 Task: Create ChildIssue0000000840 as Child Issue of Issue Issue0000000420 in Backlog  in Scrum Project Project0000000084 in Jira. Assign mailaustralia7@gmail.com as Assignee of Child Issue ChildIssue0000000821 of Issue Issue0000000411 in Backlog  in Scrum Project Project0000000083 in Jira. Assign mailaustralia7@gmail.com as Assignee of Child Issue ChildIssue0000000822 of Issue Issue0000000411 in Backlog  in Scrum Project Project0000000083 in Jira. Assign mailaustralia7@gmail.com as Assignee of Child Issue ChildIssue0000000823 of Issue Issue0000000412 in Backlog  in Scrum Project Project0000000083 in Jira. Assign mailaustralia7@gmail.com as Assignee of Child Issue ChildIssue0000000824 of Issue Issue0000000412 in Backlog  in Scrum Project Project0000000083 in Jira
Action: Mouse moved to (855, 453)
Screenshot: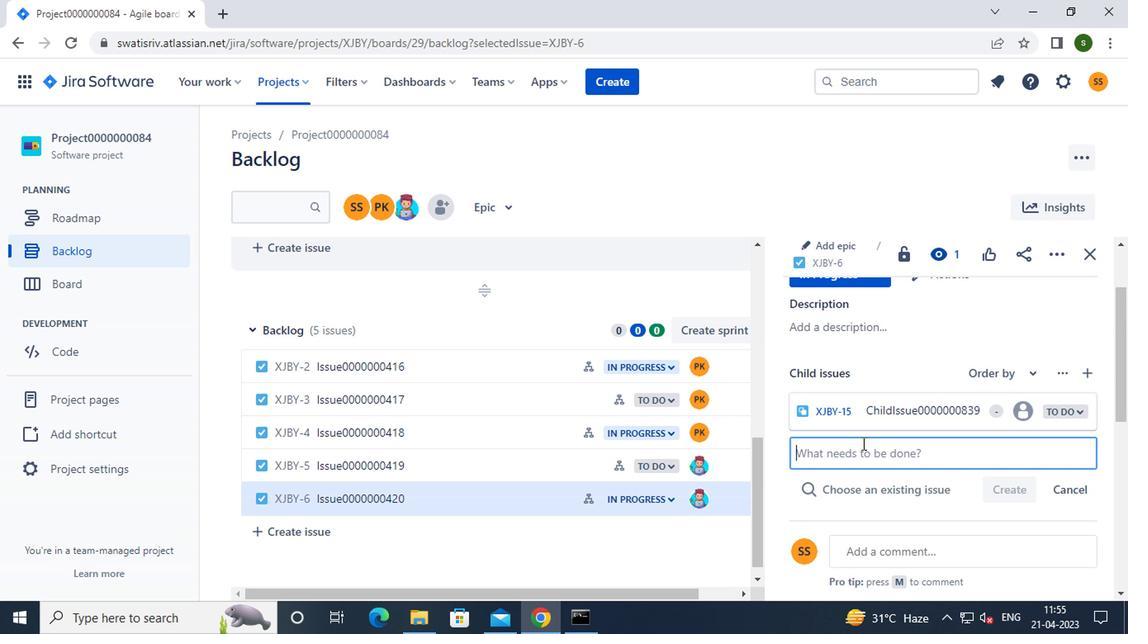 
Action: Mouse pressed left at (855, 453)
Screenshot: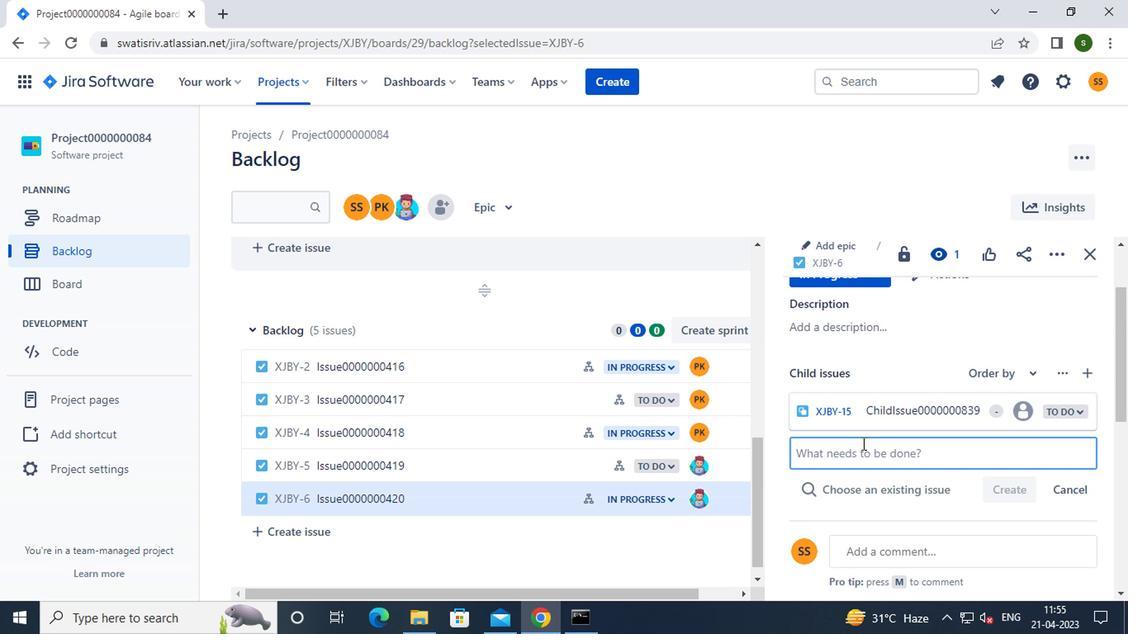 
Action: Mouse moved to (857, 453)
Screenshot: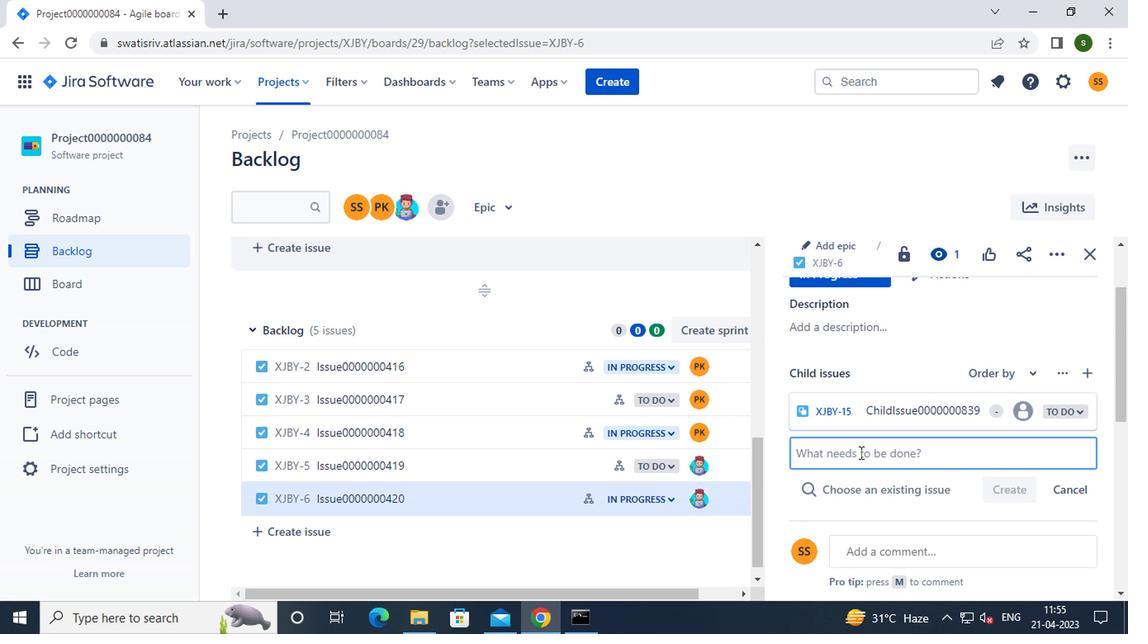 
Action: Key pressed c<Key.caps_lock>hild<Key.caps_lock>i<Key.caps_lock>ssue0000000840
Screenshot: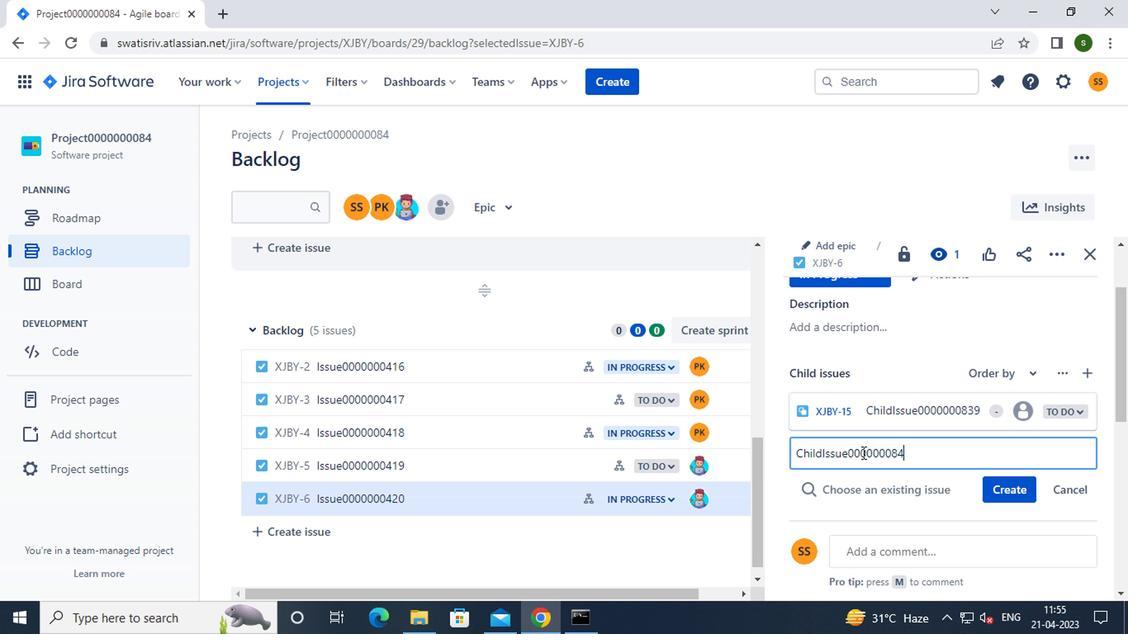 
Action: Mouse moved to (1012, 493)
Screenshot: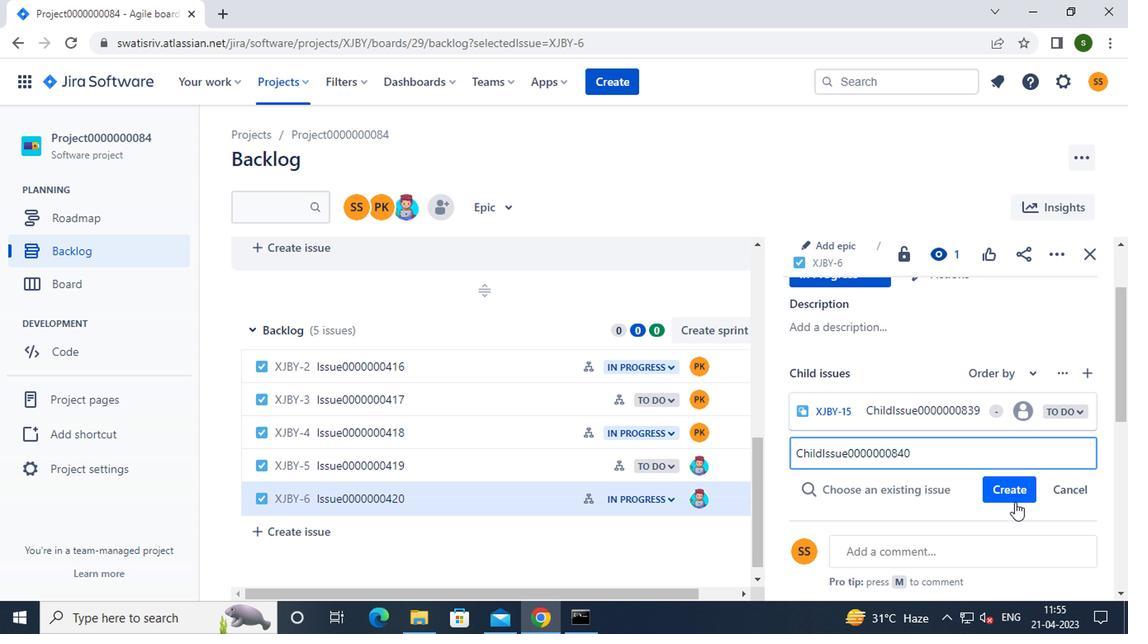 
Action: Mouse pressed left at (1012, 493)
Screenshot: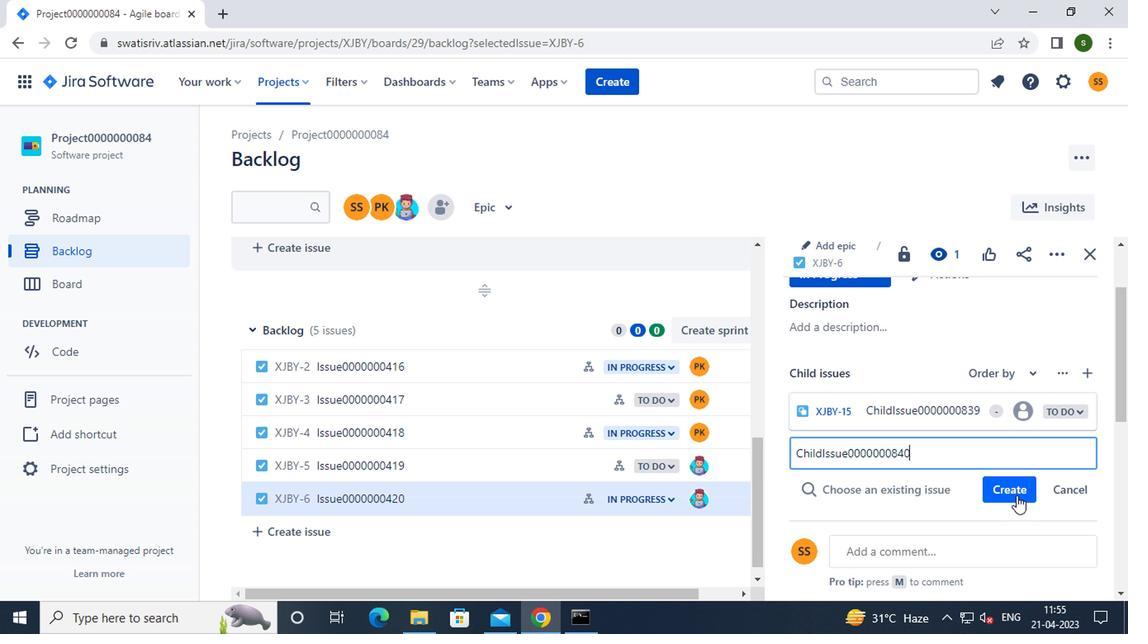 
Action: Mouse moved to (286, 84)
Screenshot: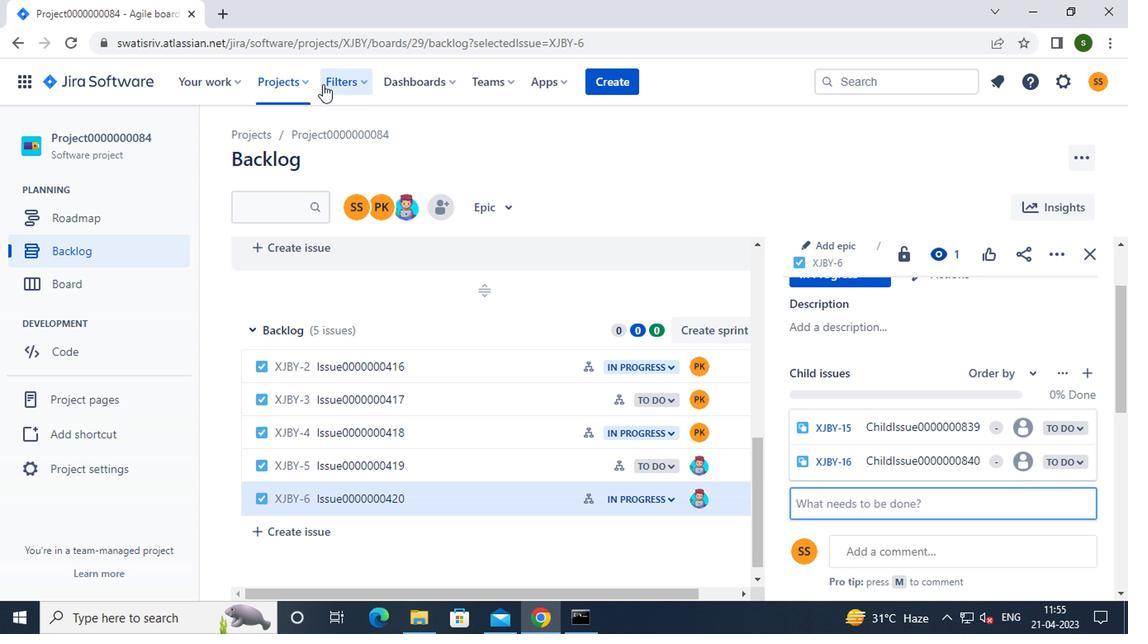 
Action: Mouse pressed left at (286, 84)
Screenshot: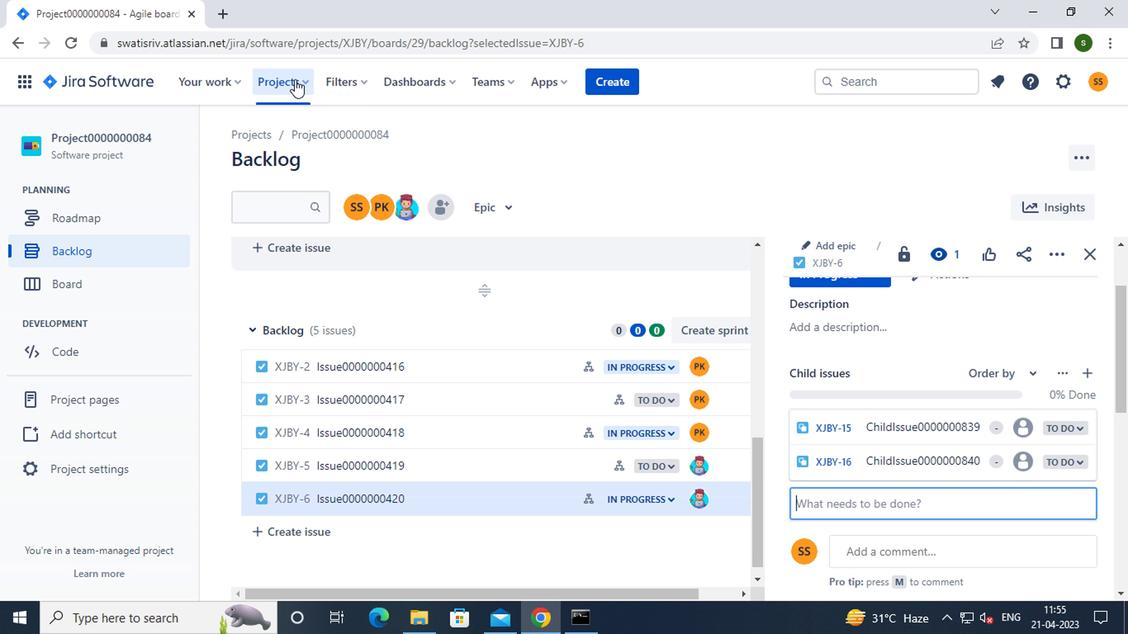 
Action: Mouse moved to (353, 205)
Screenshot: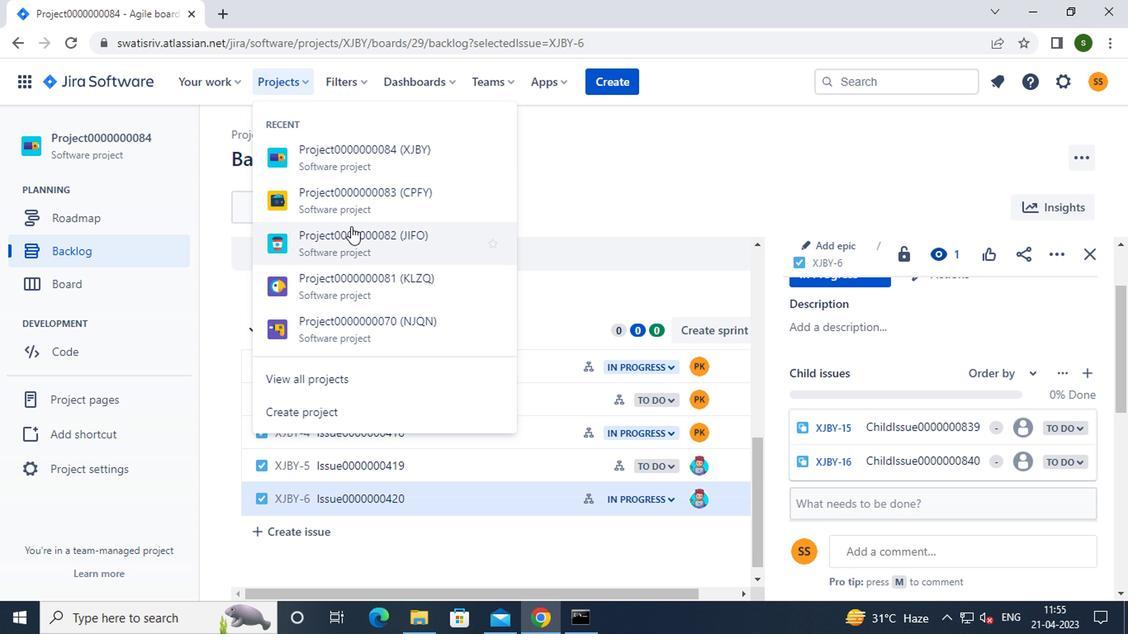 
Action: Mouse pressed left at (353, 205)
Screenshot: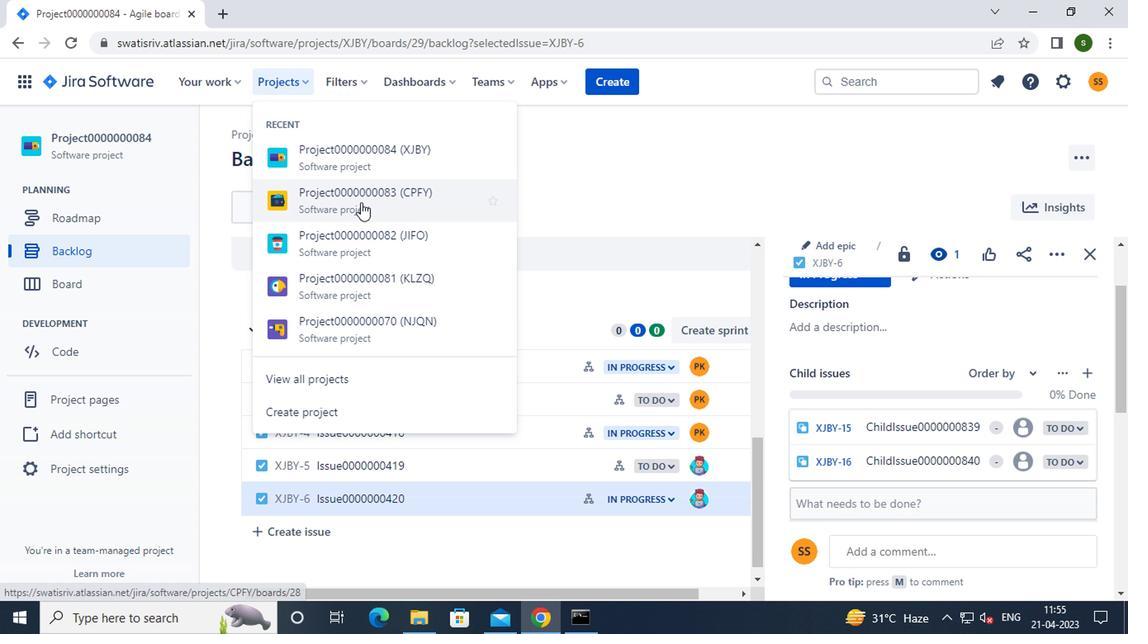 
Action: Mouse moved to (108, 265)
Screenshot: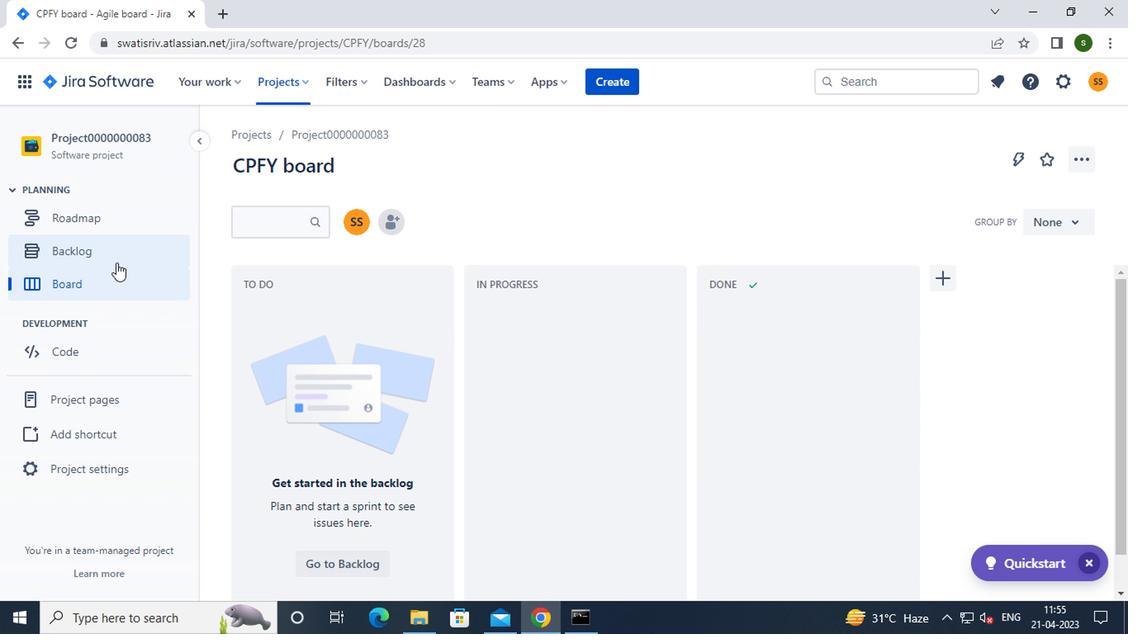 
Action: Mouse pressed left at (108, 265)
Screenshot: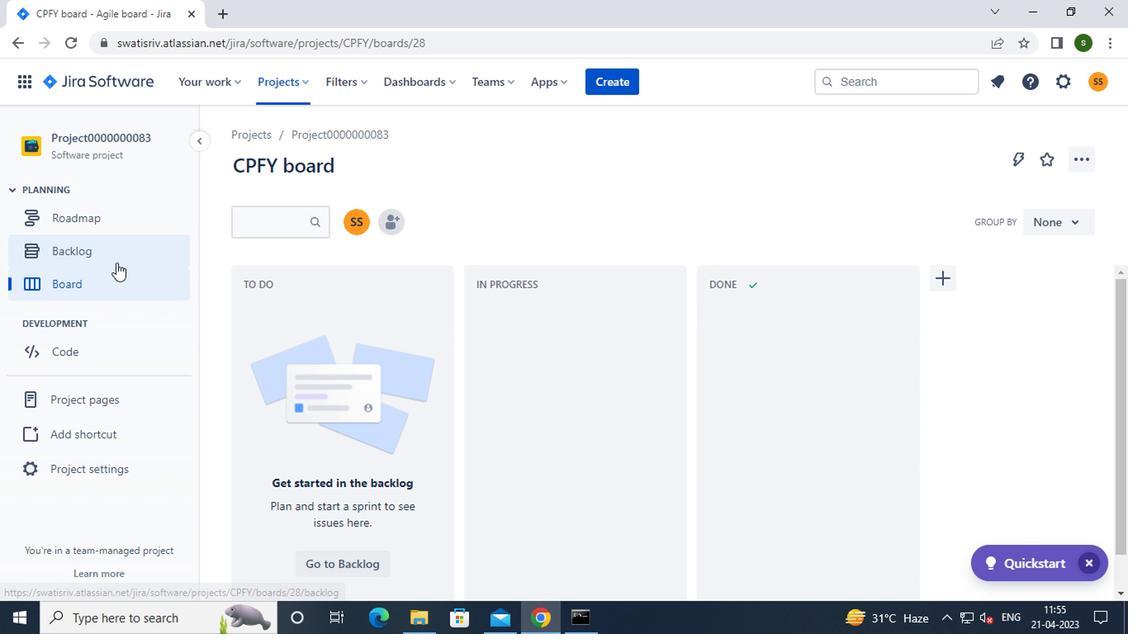 
Action: Mouse moved to (469, 343)
Screenshot: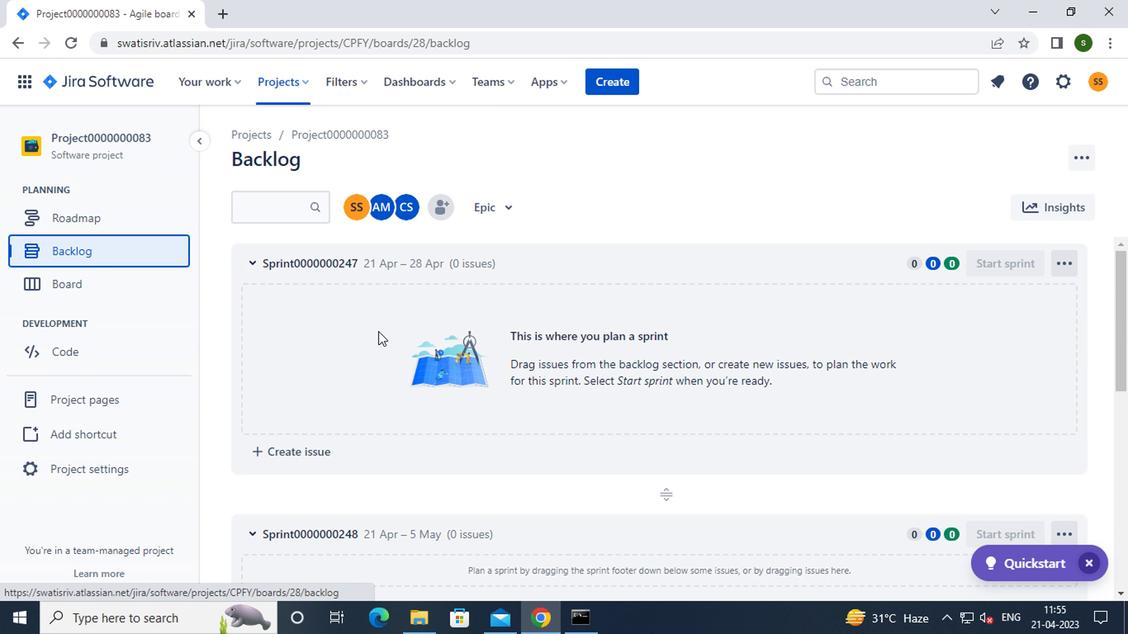 
Action: Mouse scrolled (469, 342) with delta (0, 0)
Screenshot: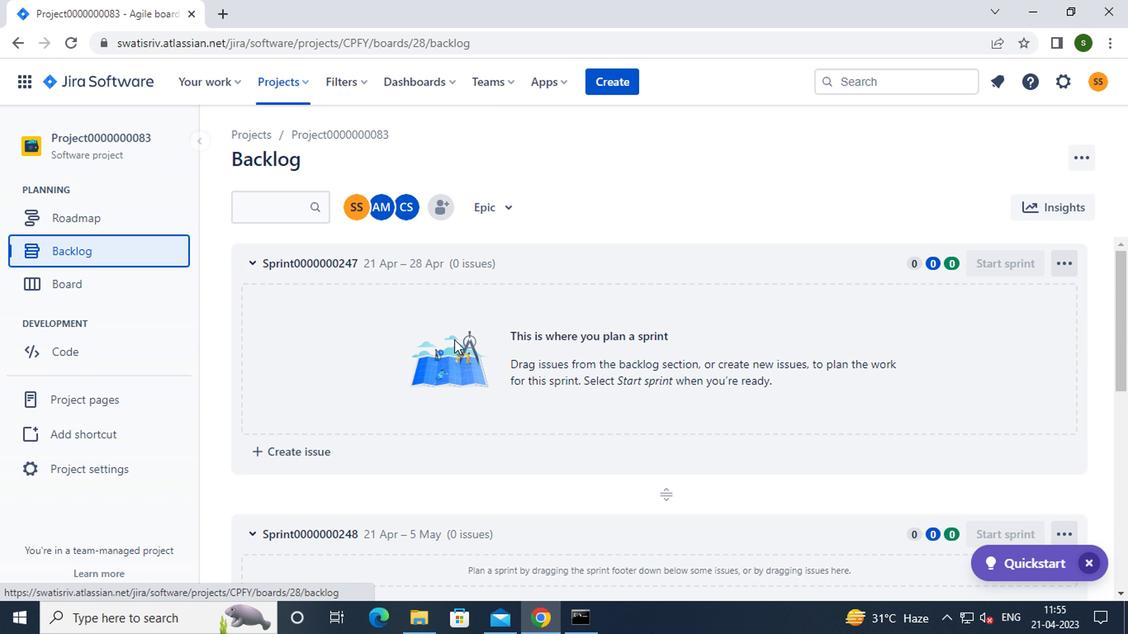 
Action: Mouse moved to (470, 344)
Screenshot: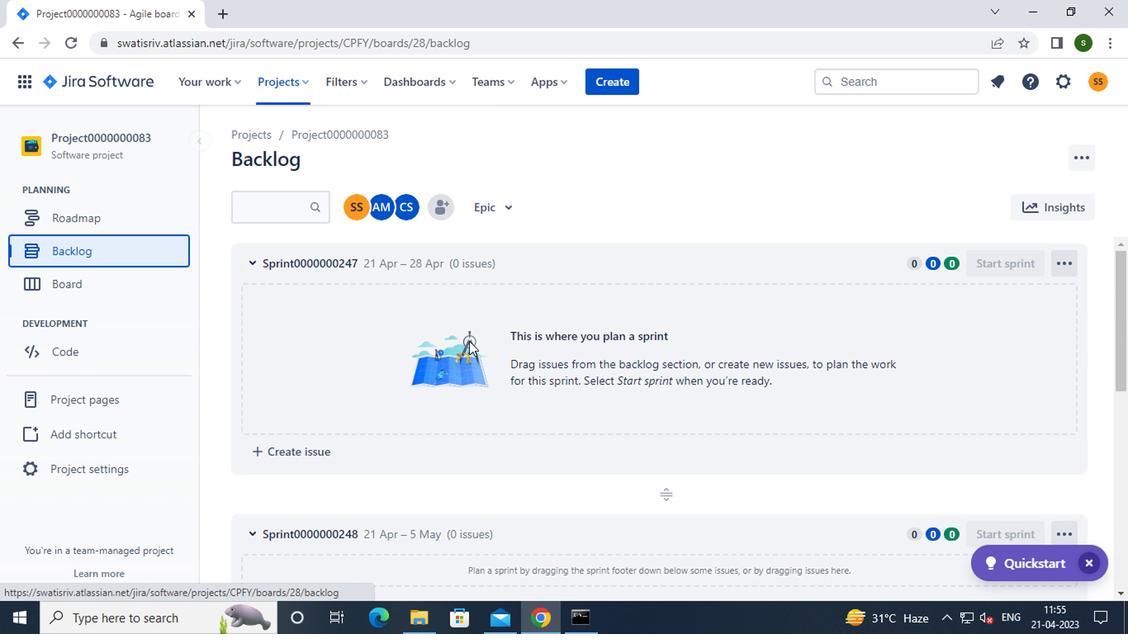 
Action: Mouse scrolled (470, 343) with delta (0, -1)
Screenshot: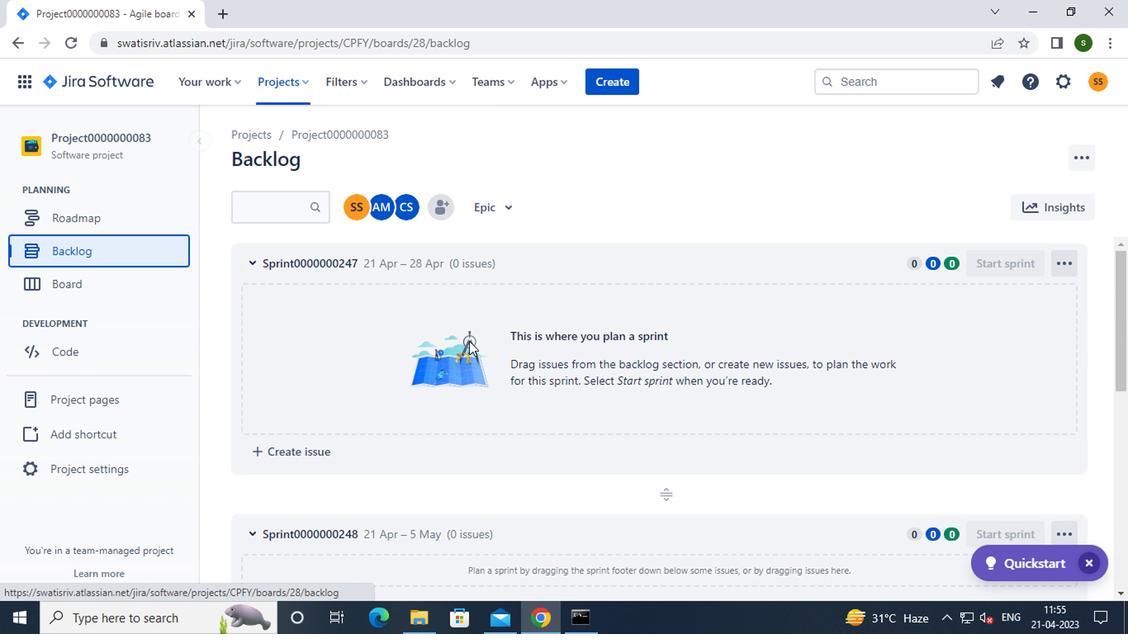 
Action: Mouse scrolled (470, 343) with delta (0, -1)
Screenshot: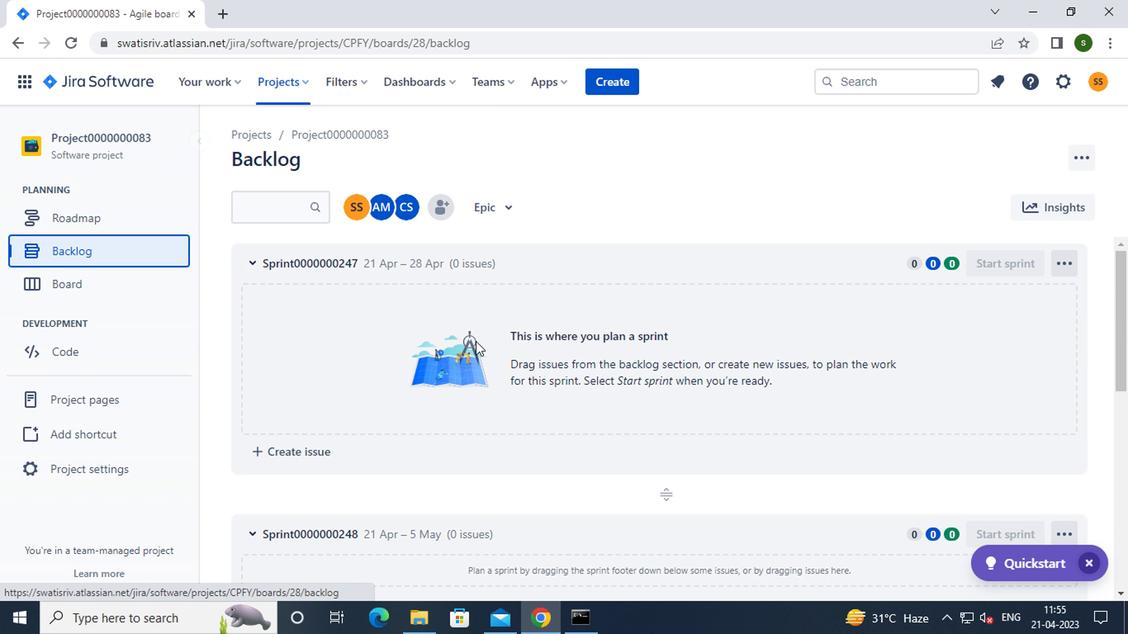 
Action: Mouse scrolled (470, 343) with delta (0, -1)
Screenshot: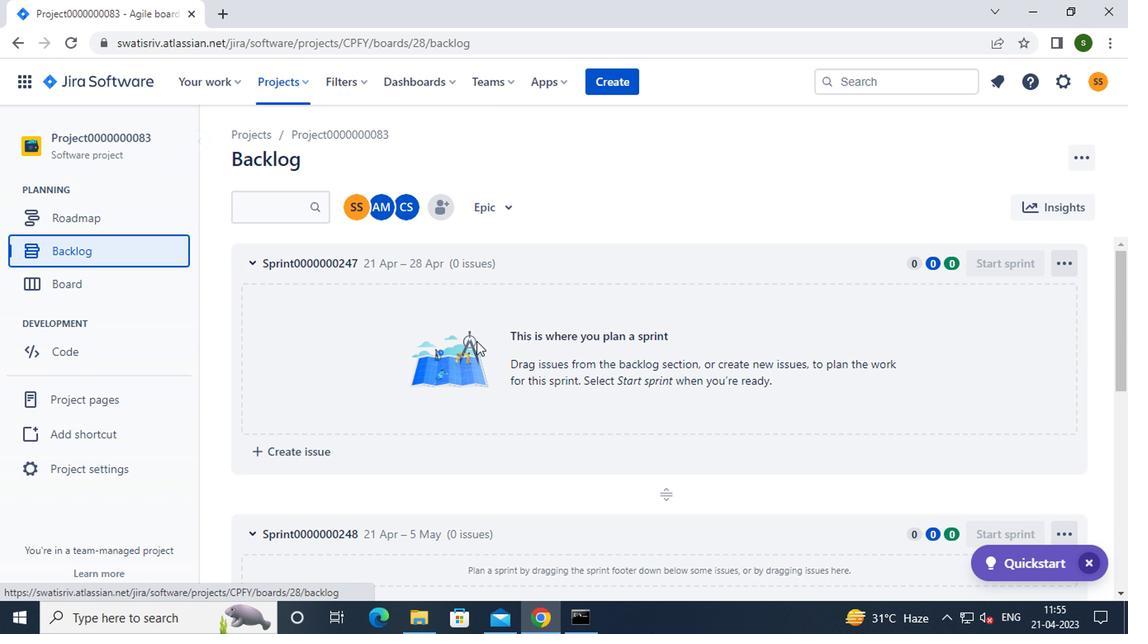 
Action: Mouse scrolled (470, 343) with delta (0, -1)
Screenshot: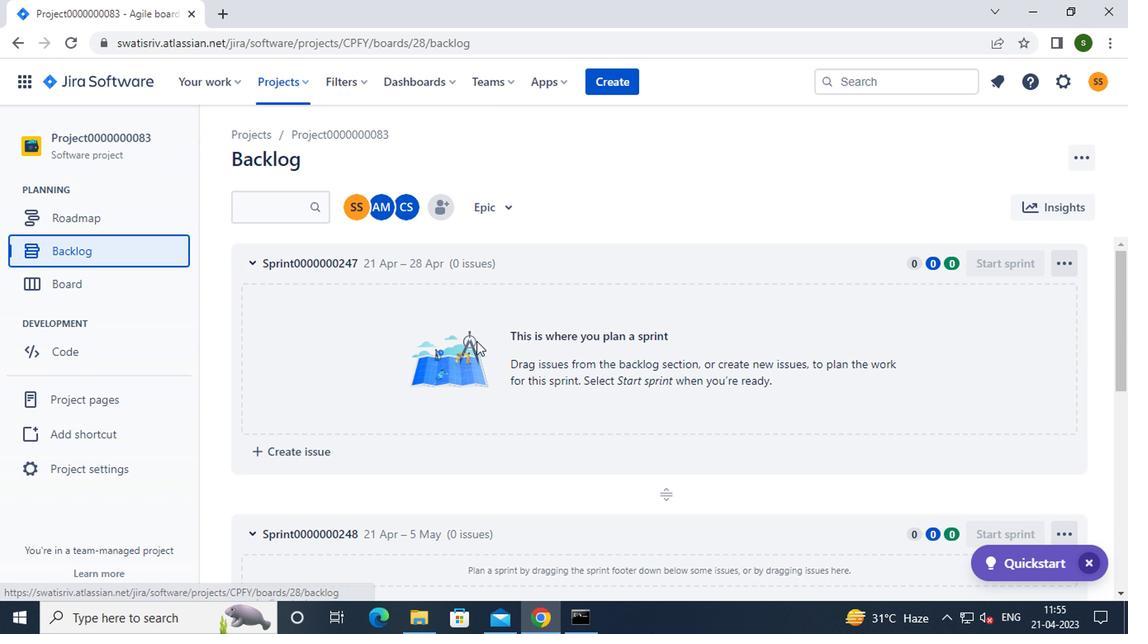 
Action: Mouse scrolled (470, 343) with delta (0, -1)
Screenshot: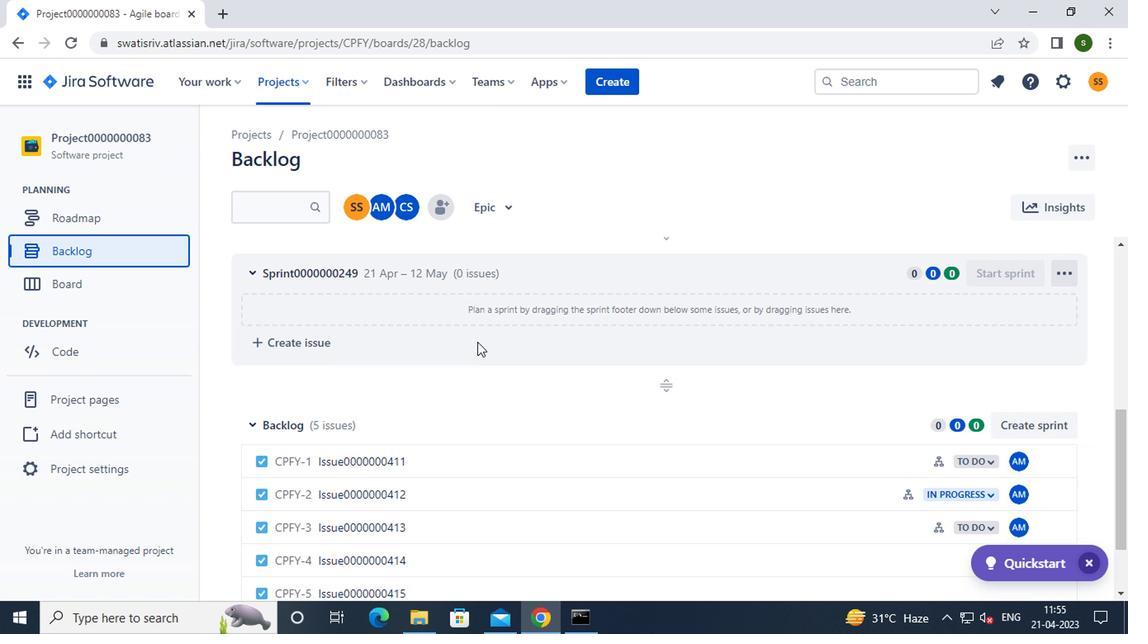 
Action: Mouse moved to (486, 368)
Screenshot: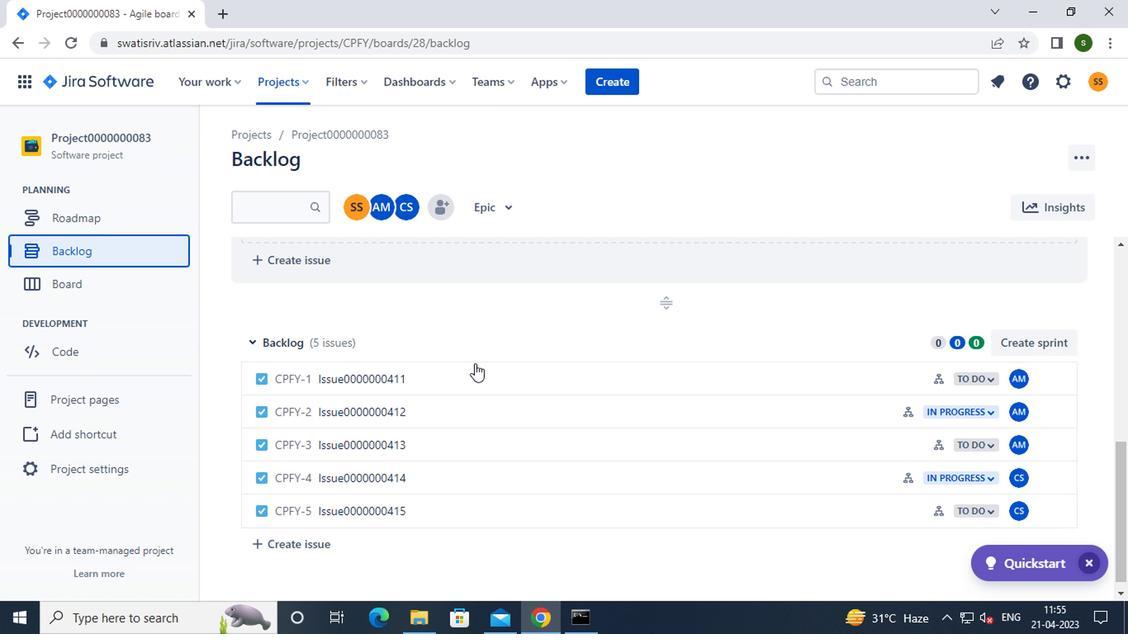 
Action: Mouse pressed left at (486, 368)
Screenshot: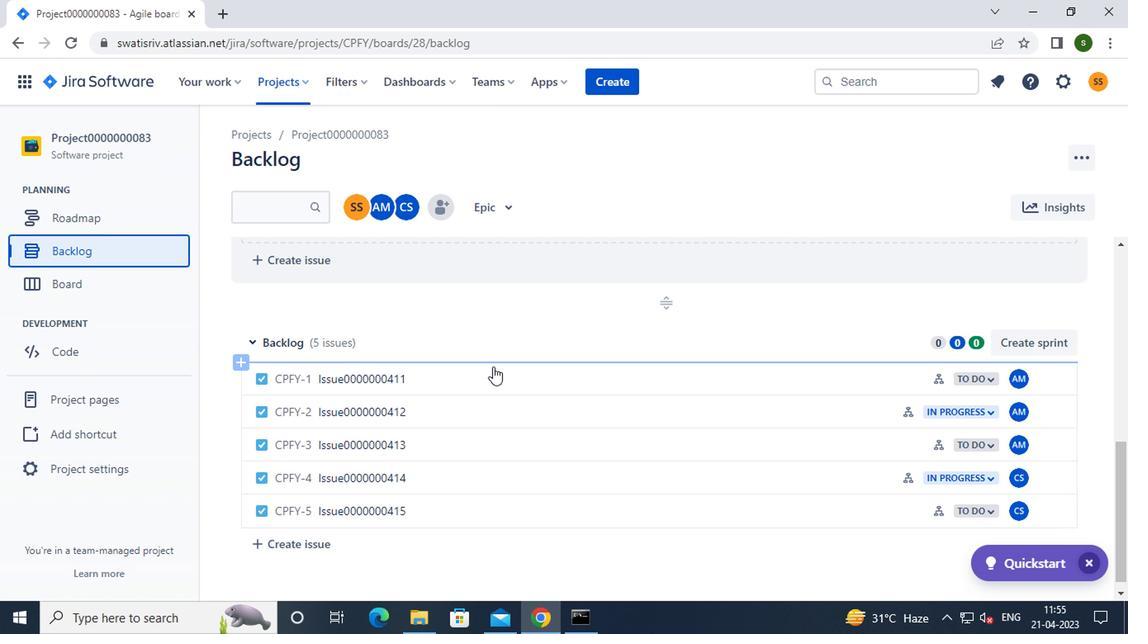 
Action: Mouse moved to (488, 380)
Screenshot: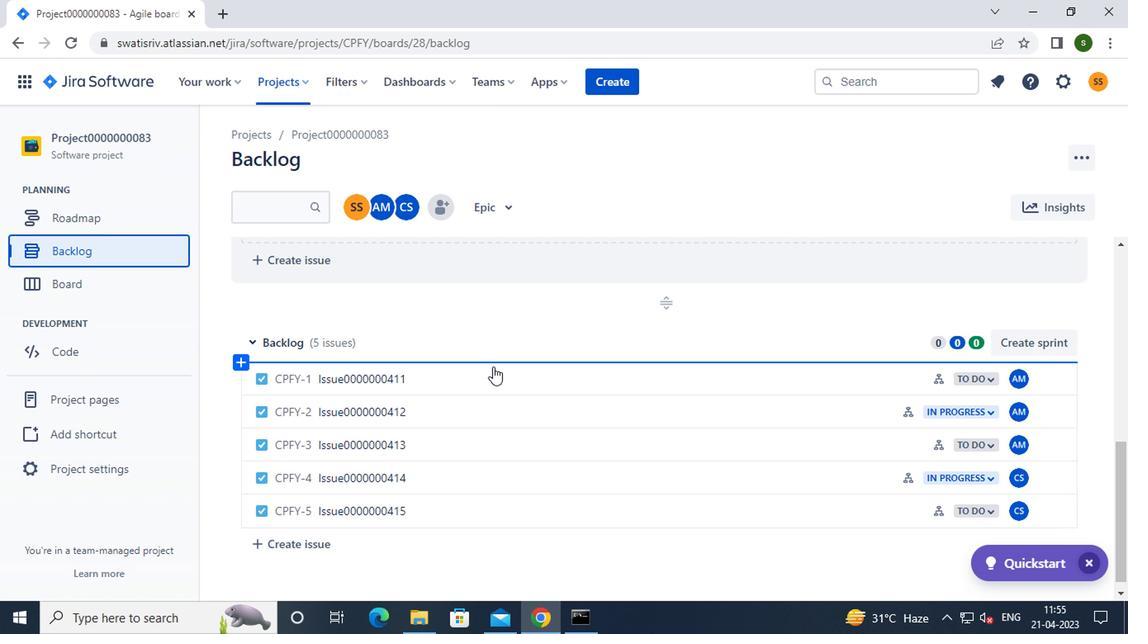 
Action: Mouse pressed left at (488, 380)
Screenshot: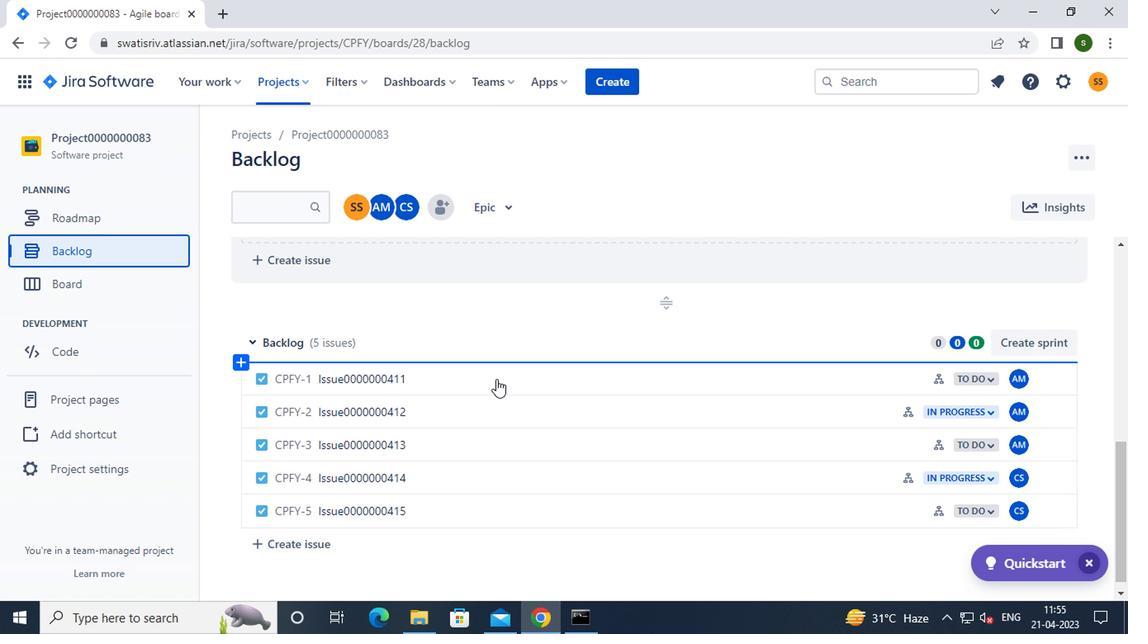 
Action: Mouse moved to (950, 369)
Screenshot: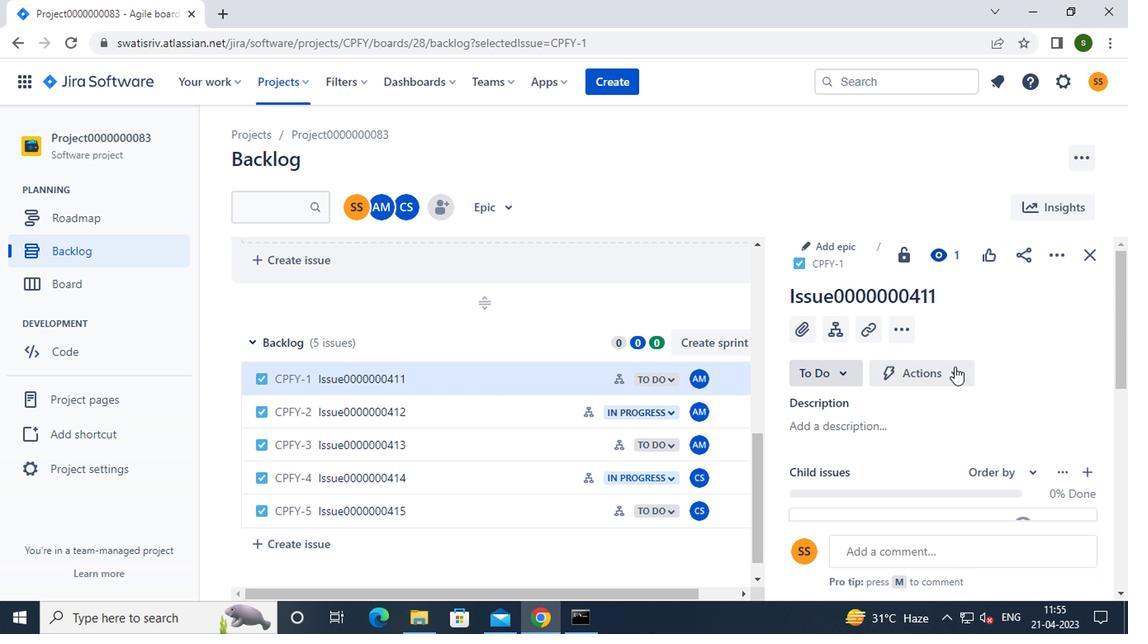 
Action: Mouse scrolled (950, 368) with delta (0, -1)
Screenshot: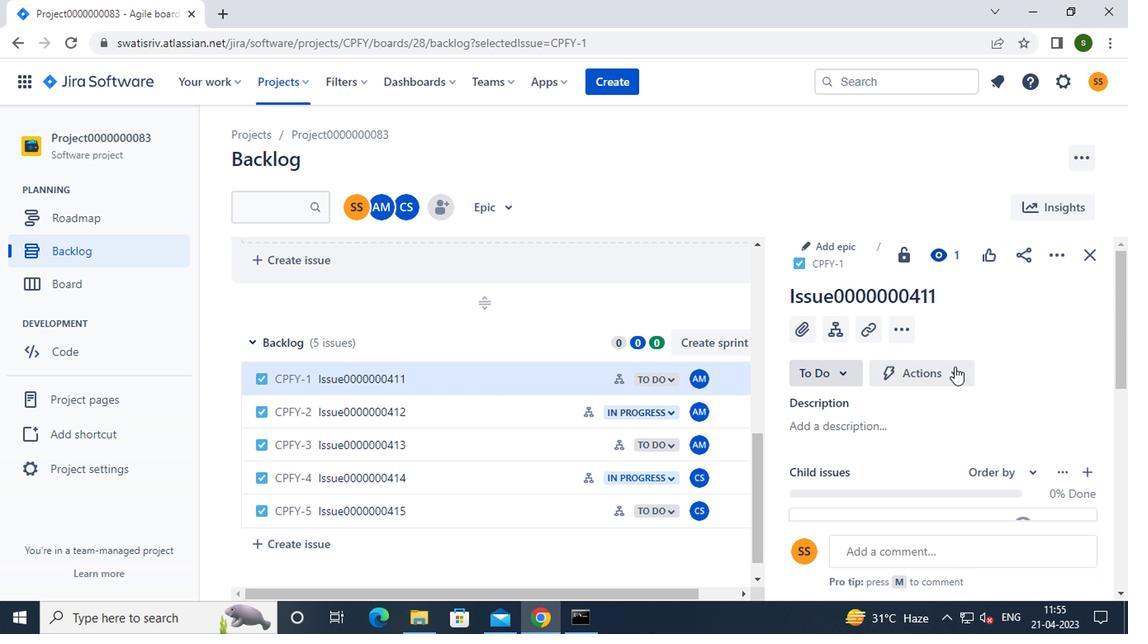
Action: Mouse moved to (950, 371)
Screenshot: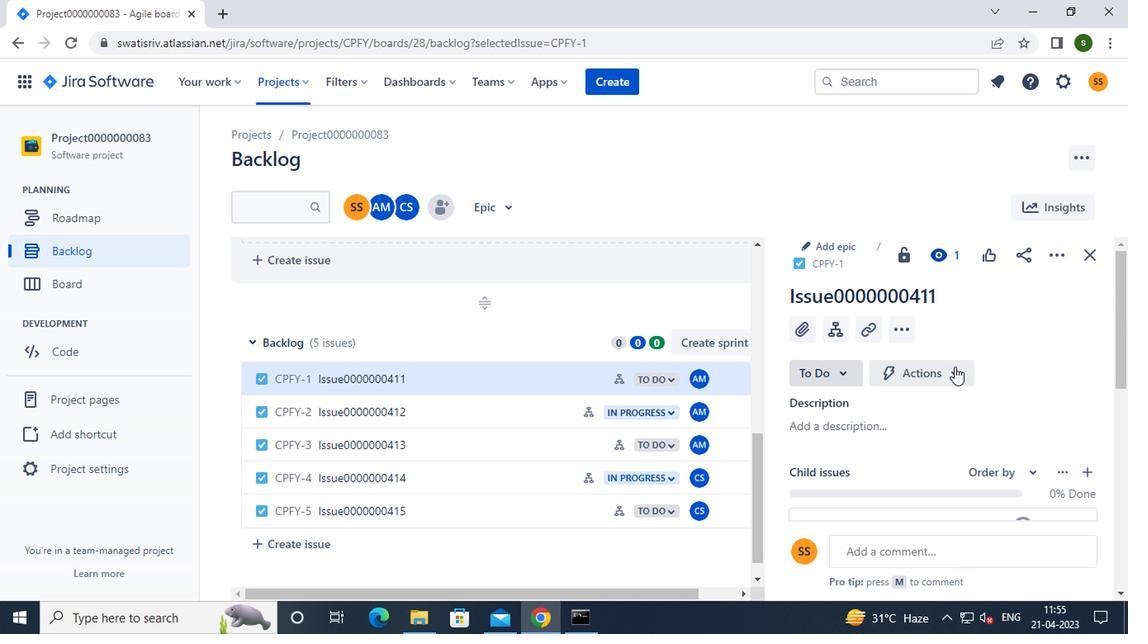 
Action: Mouse scrolled (950, 370) with delta (0, -1)
Screenshot: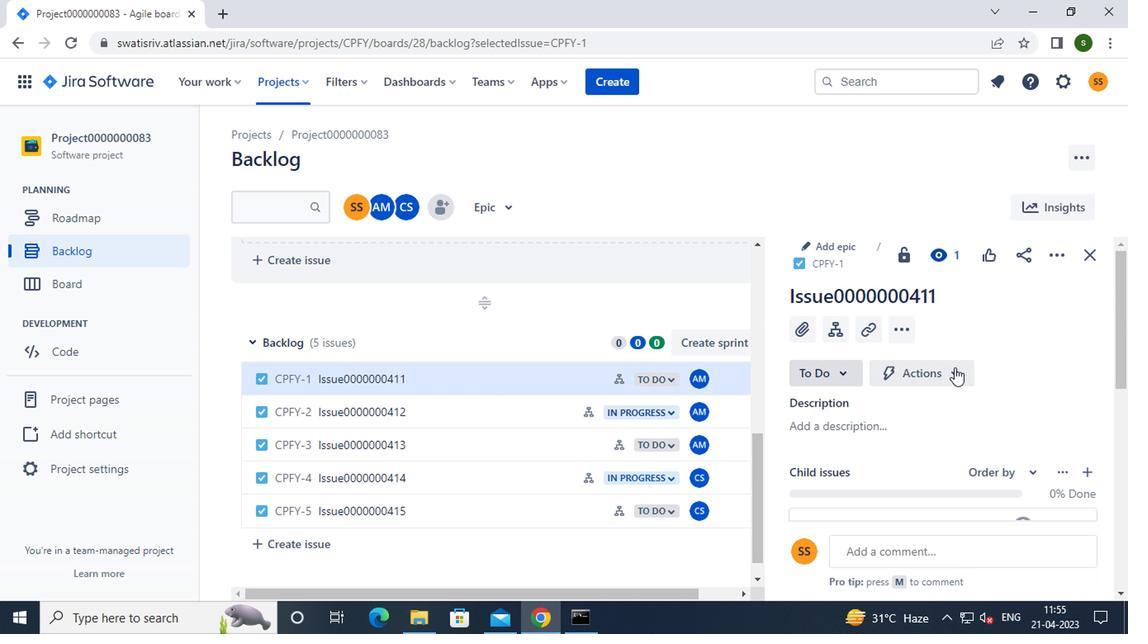
Action: Mouse moved to (1017, 367)
Screenshot: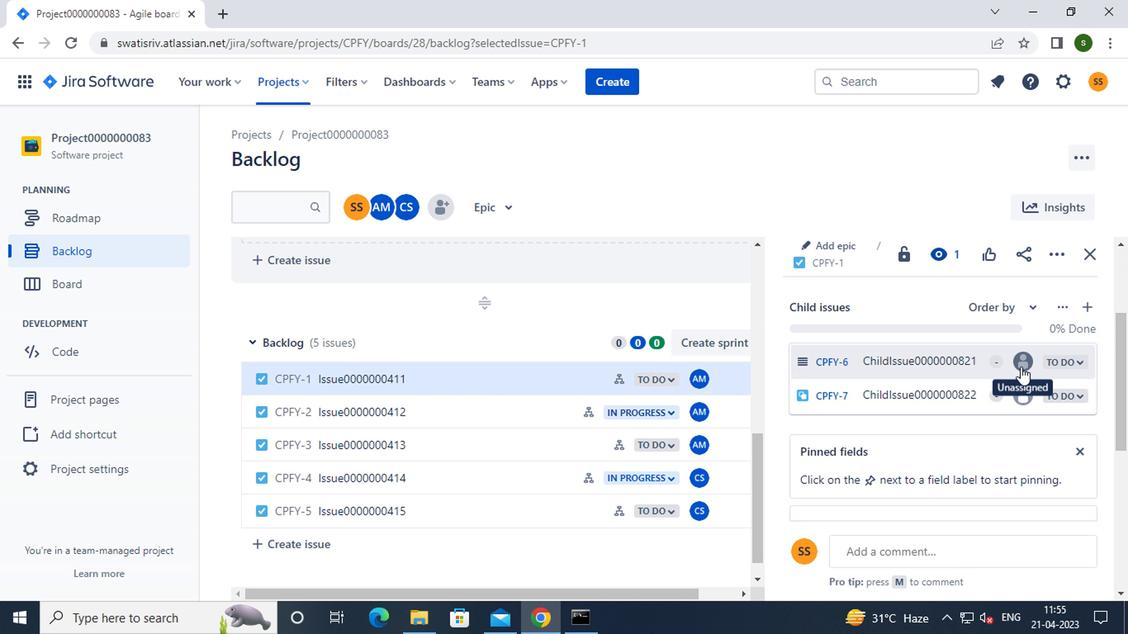 
Action: Mouse pressed left at (1017, 367)
Screenshot: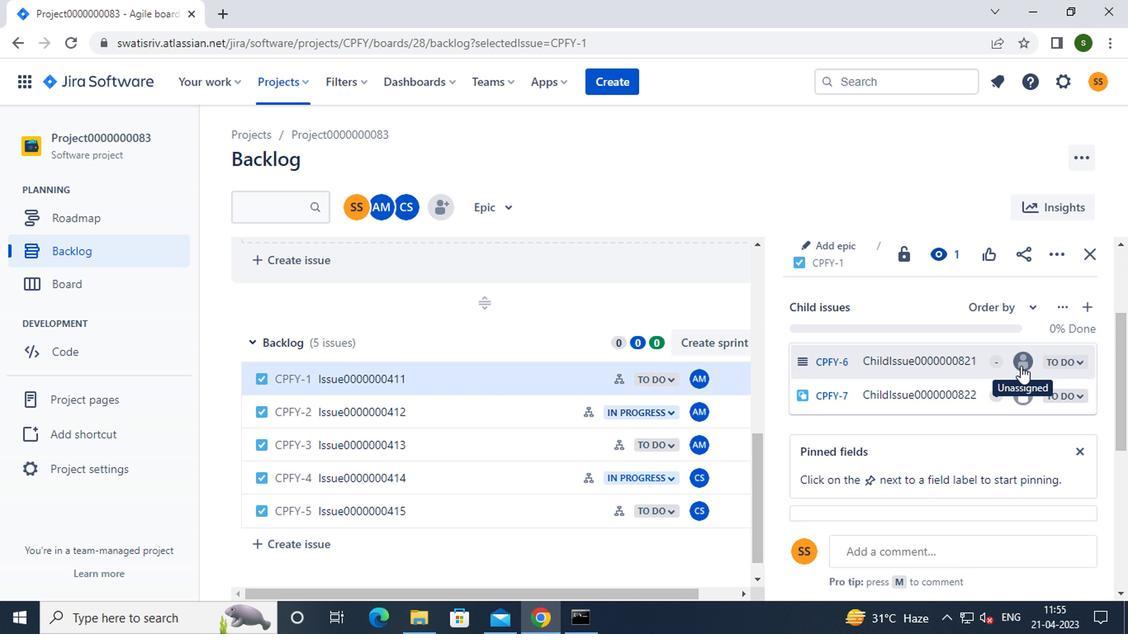 
Action: Mouse moved to (865, 388)
Screenshot: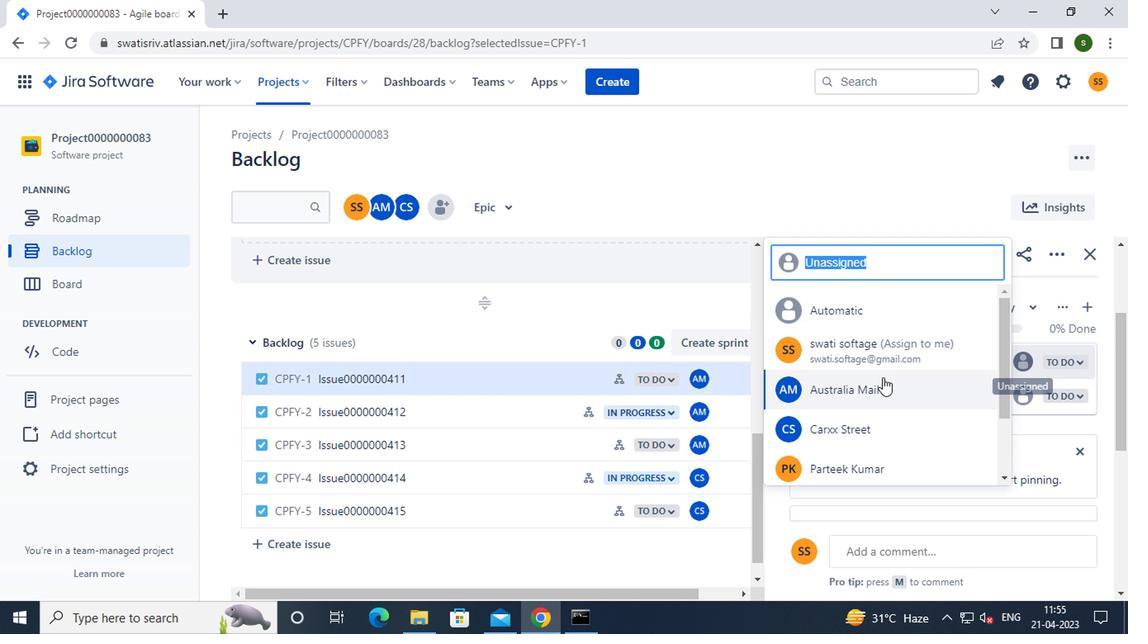 
Action: Mouse pressed left at (865, 388)
Screenshot: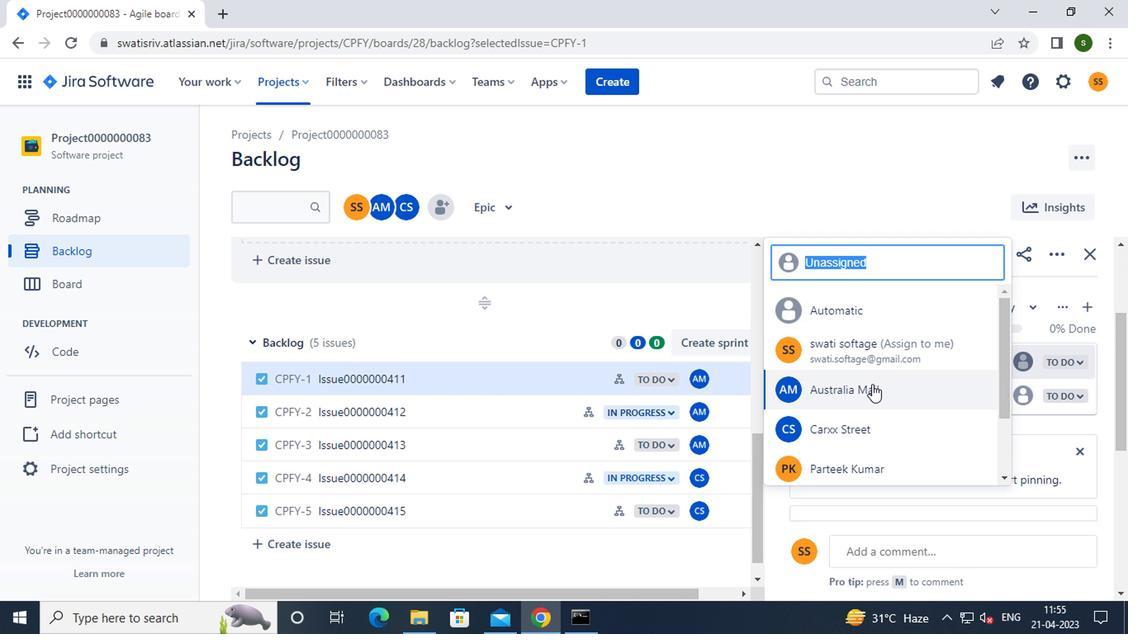 
Action: Mouse moved to (1015, 397)
Screenshot: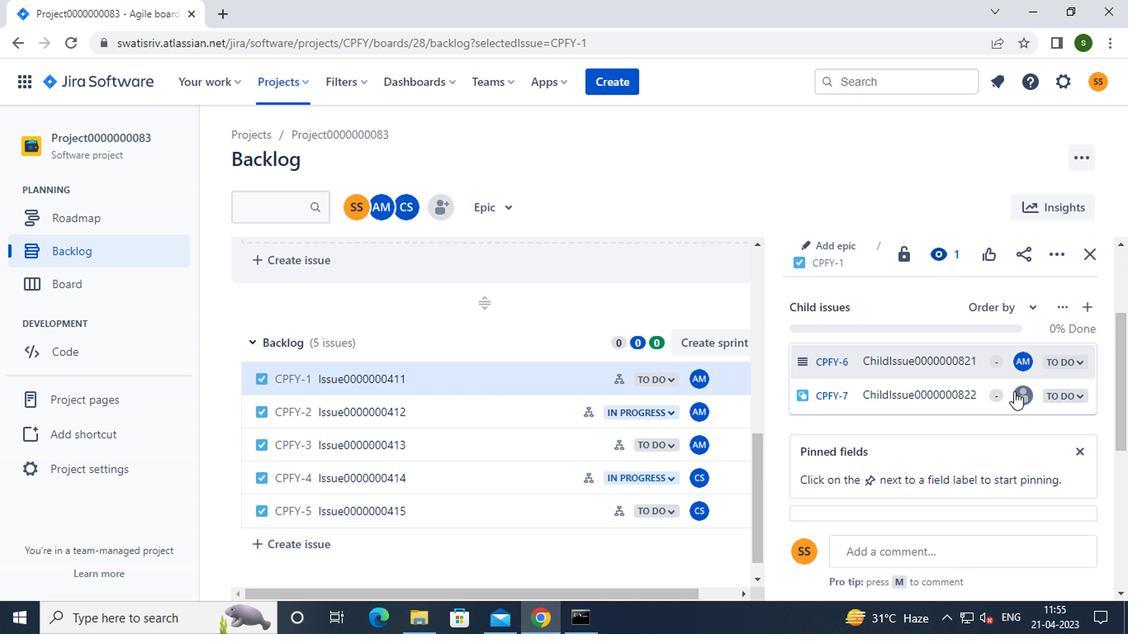 
Action: Mouse pressed left at (1015, 397)
Screenshot: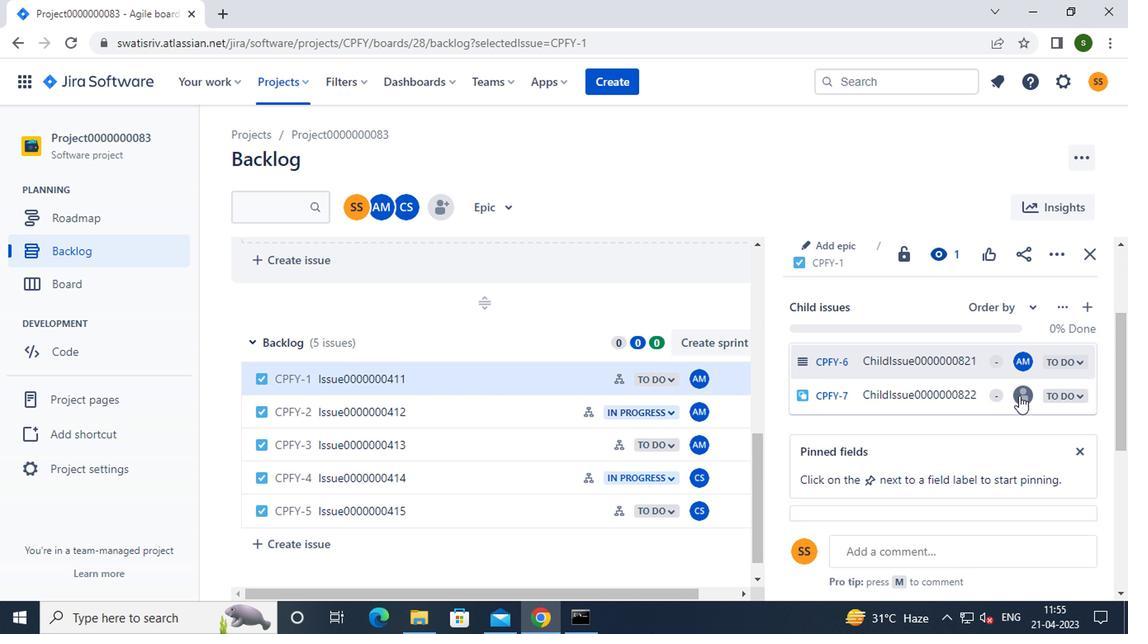 
Action: Mouse moved to (903, 432)
Screenshot: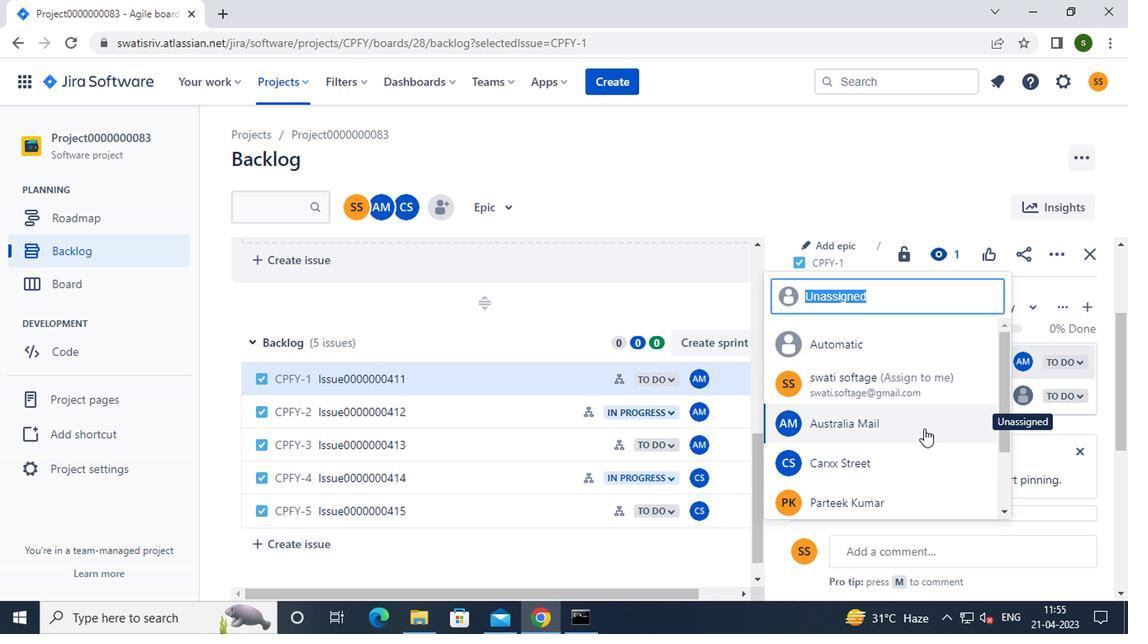 
Action: Mouse pressed left at (903, 432)
Screenshot: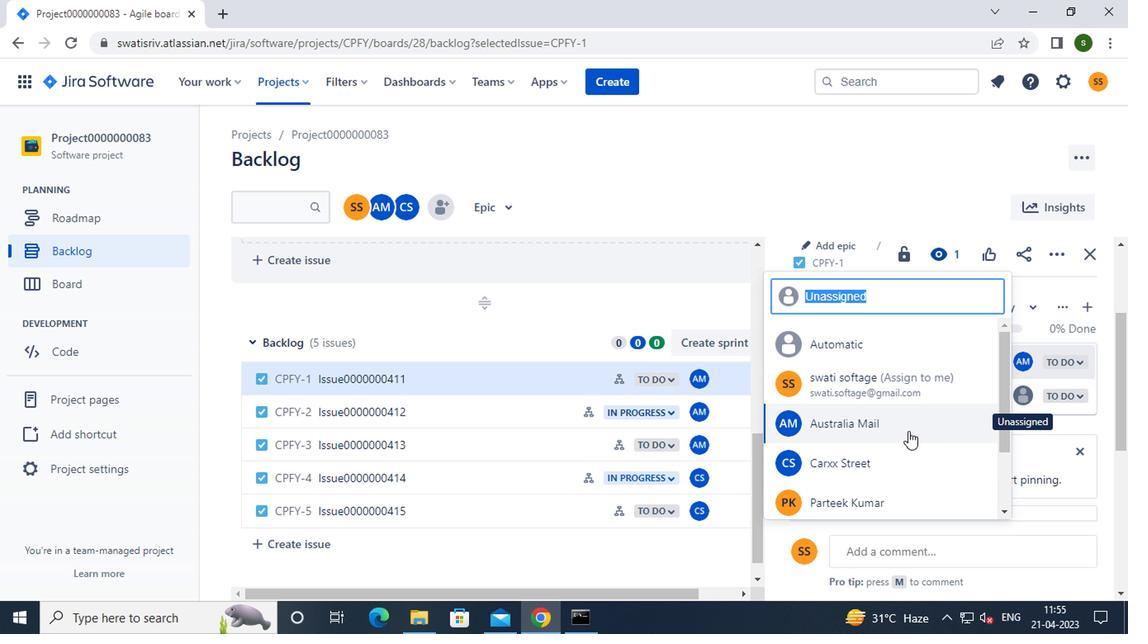 
Action: Mouse moved to (514, 409)
Screenshot: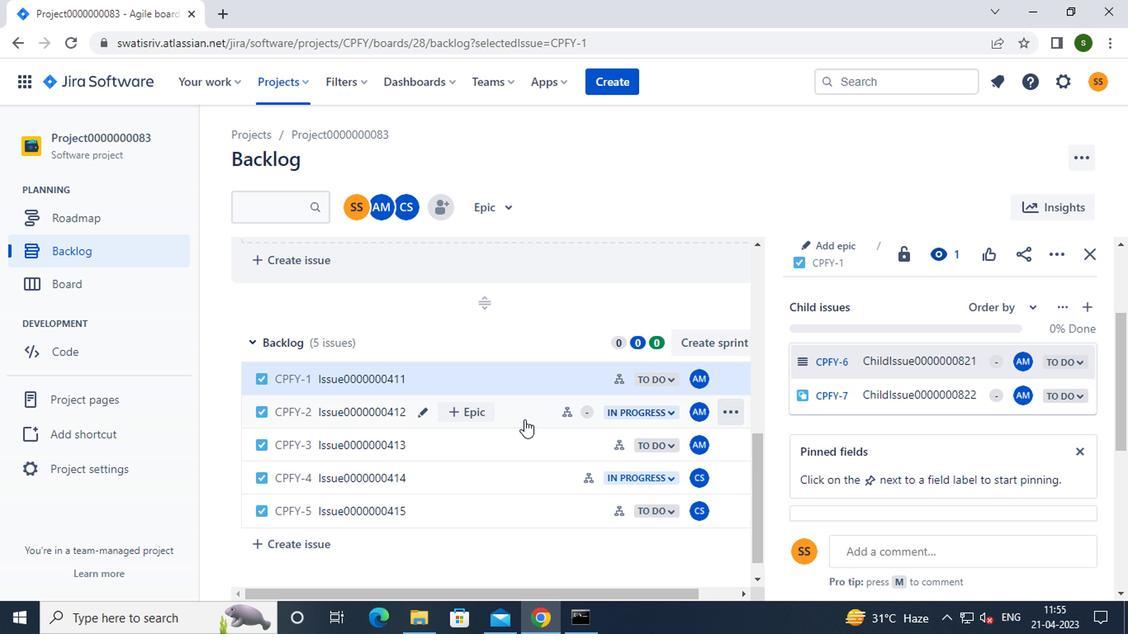 
Action: Mouse pressed left at (514, 409)
Screenshot: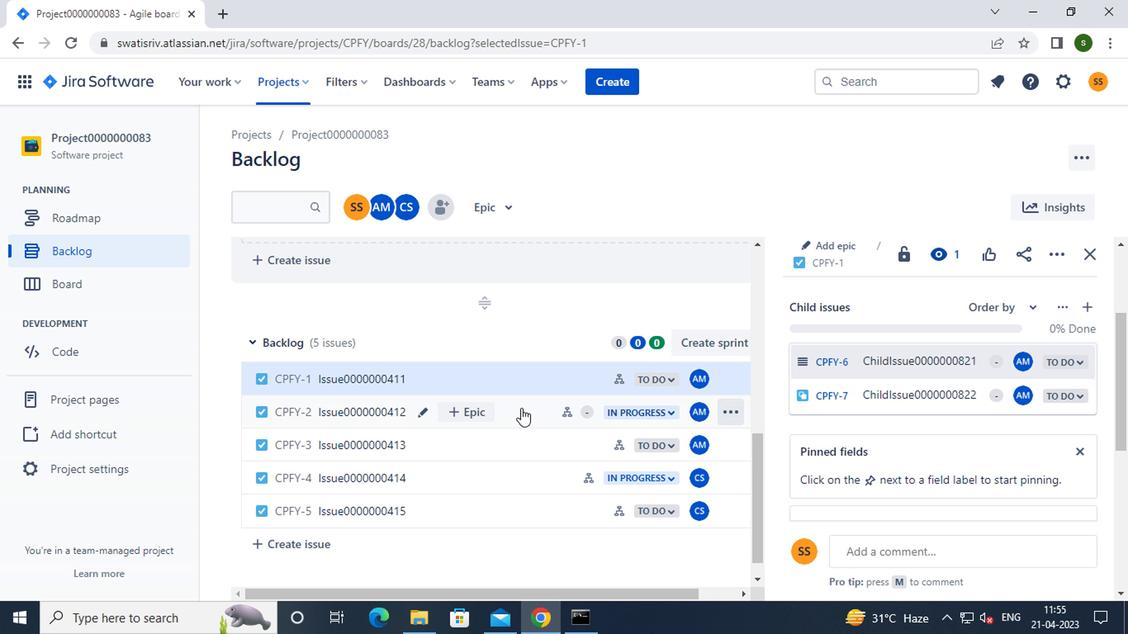 
Action: Mouse moved to (966, 444)
Screenshot: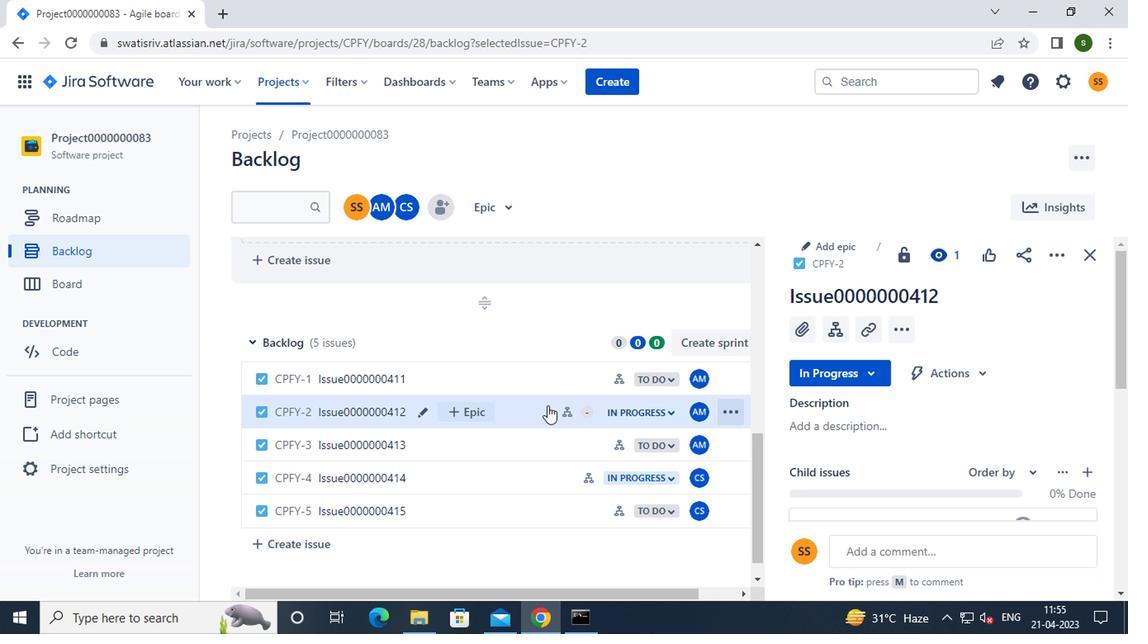 
Action: Mouse scrolled (966, 443) with delta (0, -1)
Screenshot: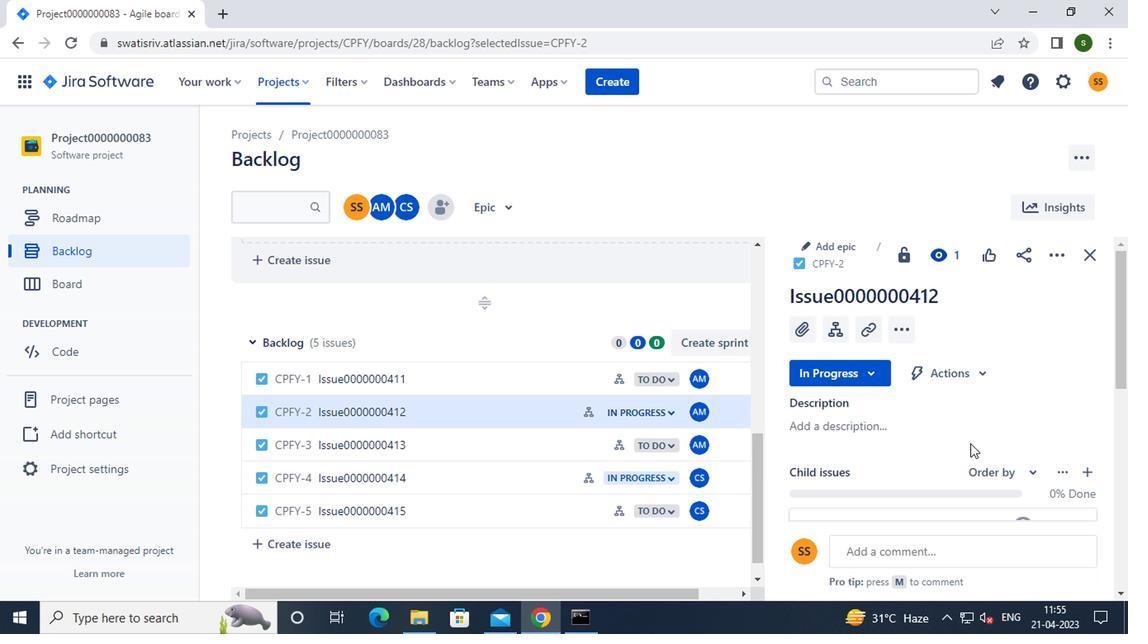
Action: Mouse moved to (1013, 441)
Screenshot: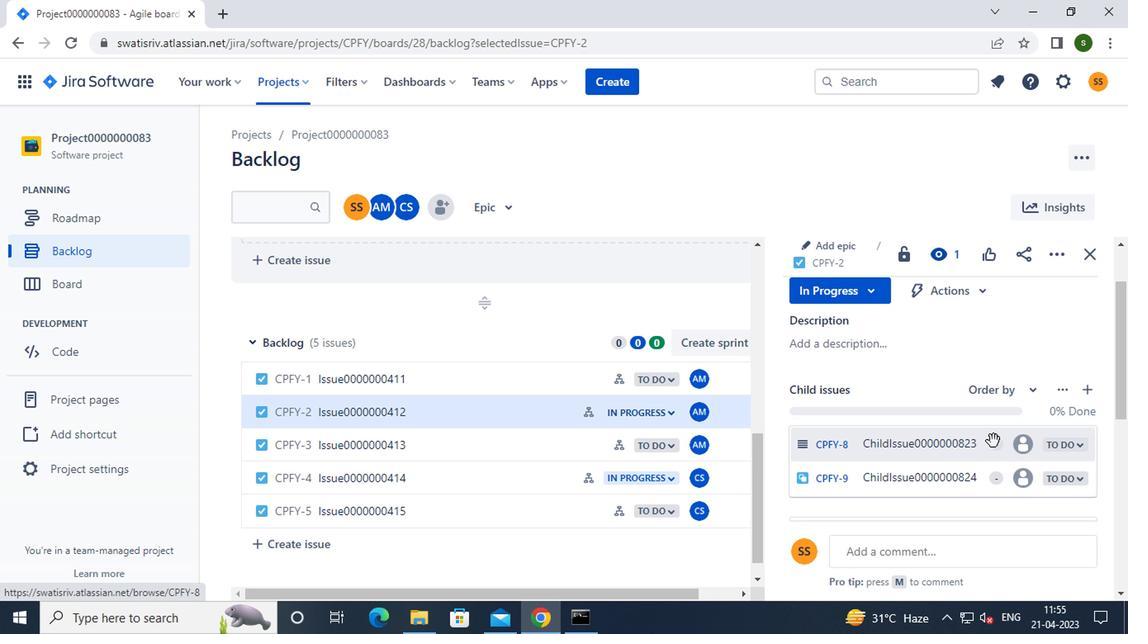 
Action: Mouse pressed left at (1013, 441)
Screenshot: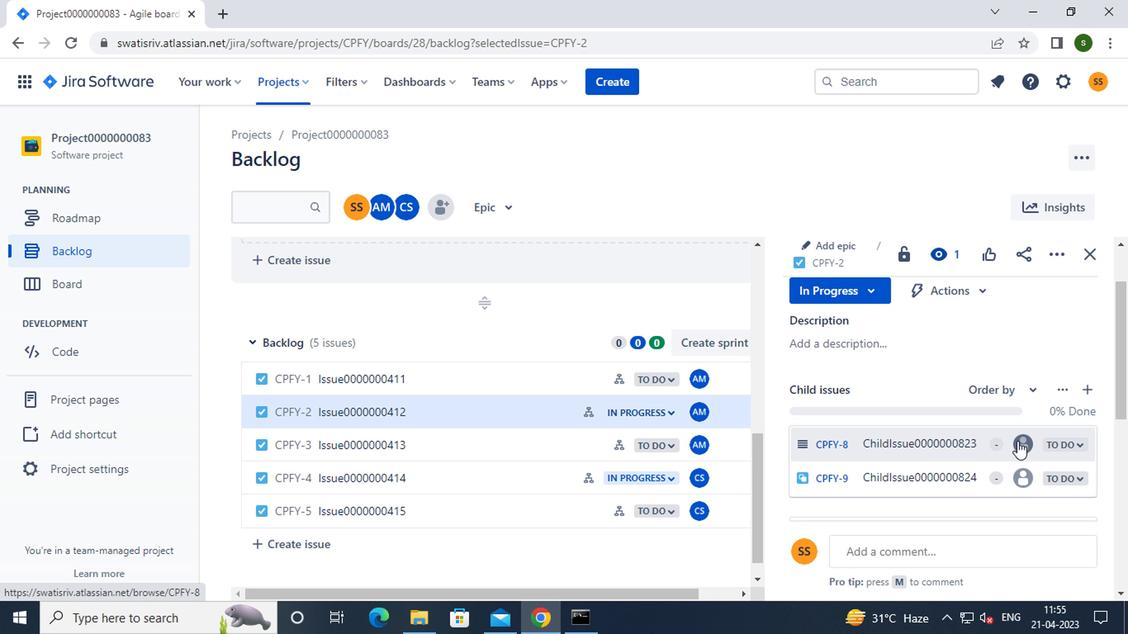 
Action: Mouse moved to (898, 474)
Screenshot: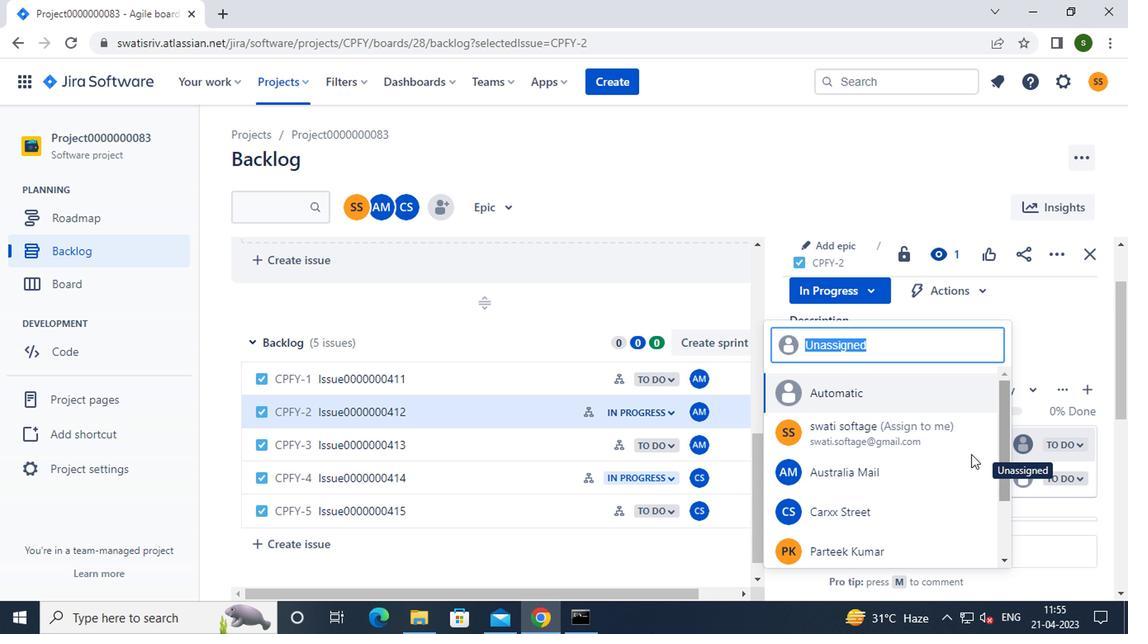 
Action: Mouse pressed left at (898, 474)
Screenshot: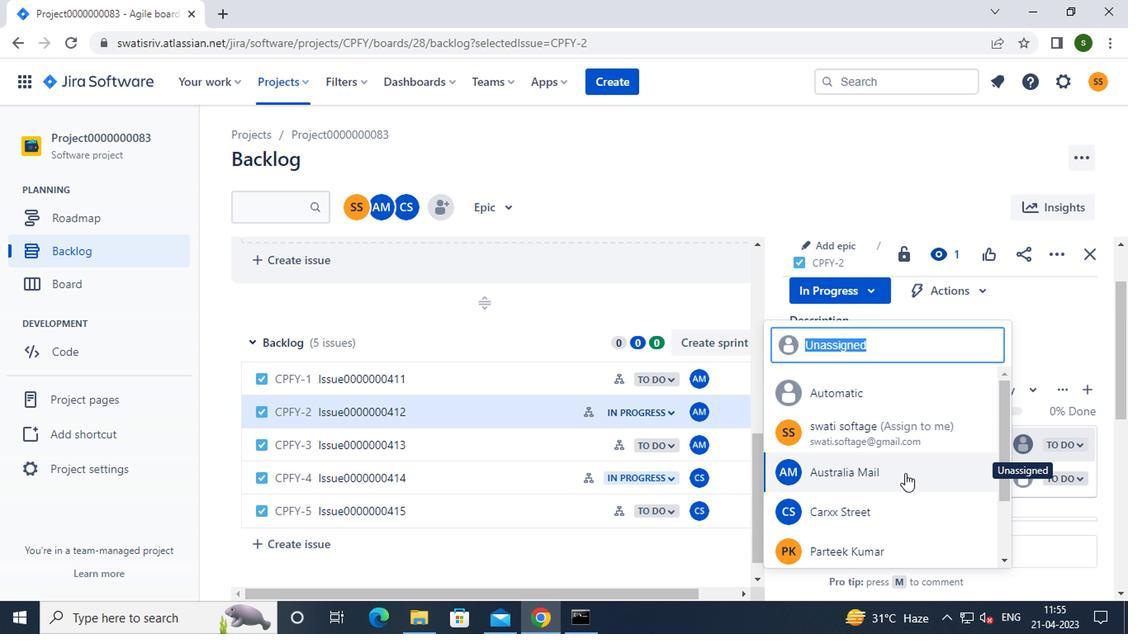
Action: Mouse moved to (1022, 474)
Screenshot: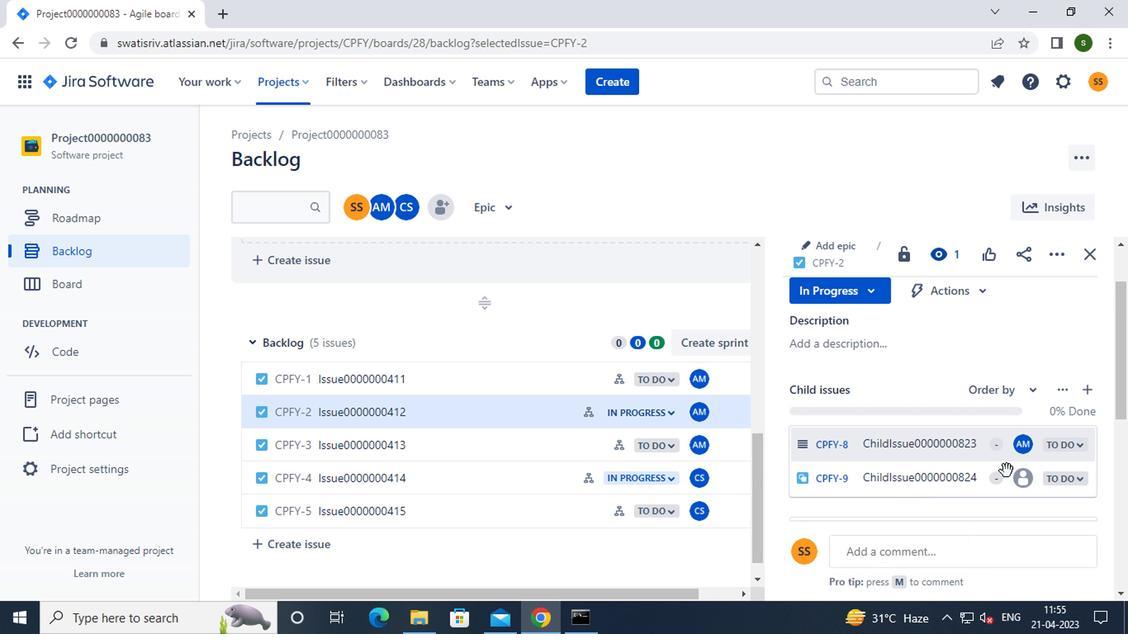 
Action: Mouse pressed left at (1022, 474)
Screenshot: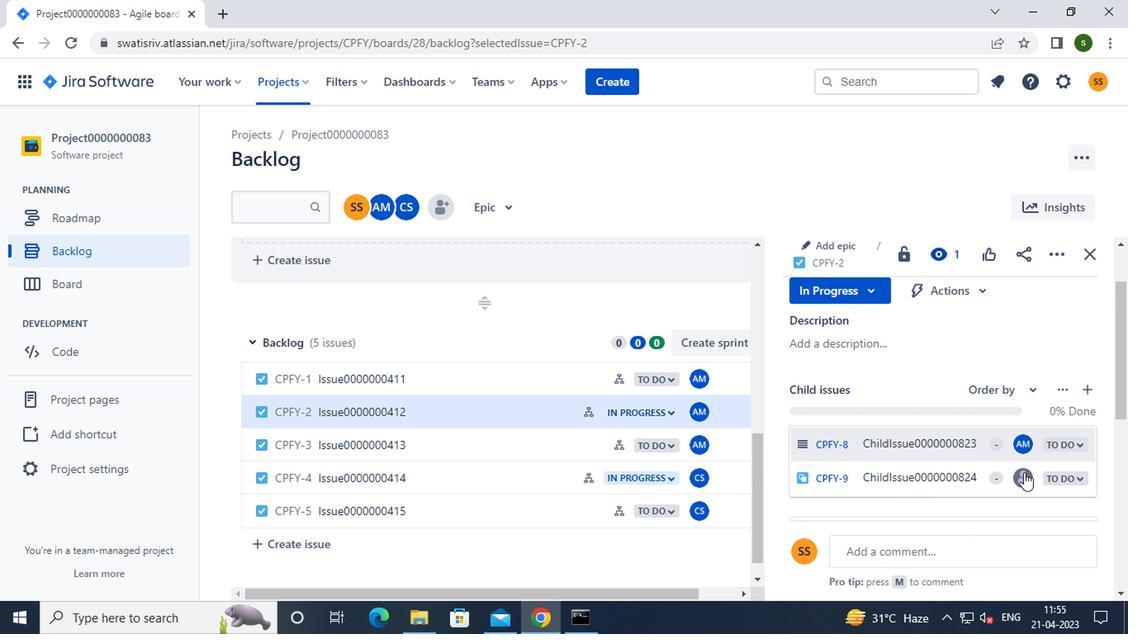 
Action: Mouse moved to (920, 506)
Screenshot: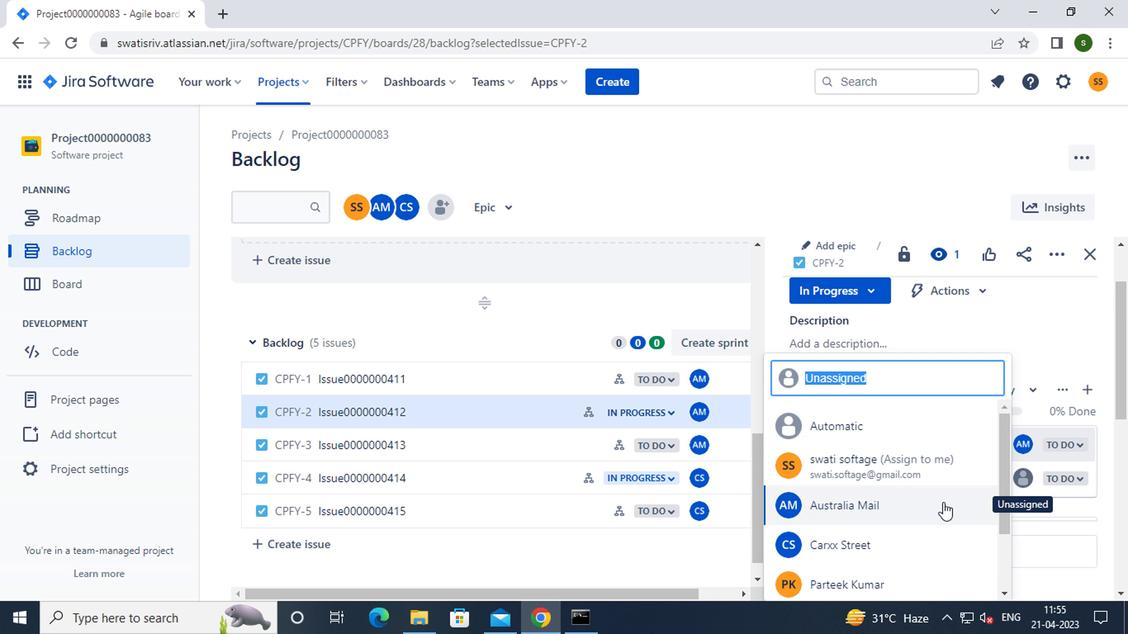
Action: Mouse pressed left at (920, 506)
Screenshot: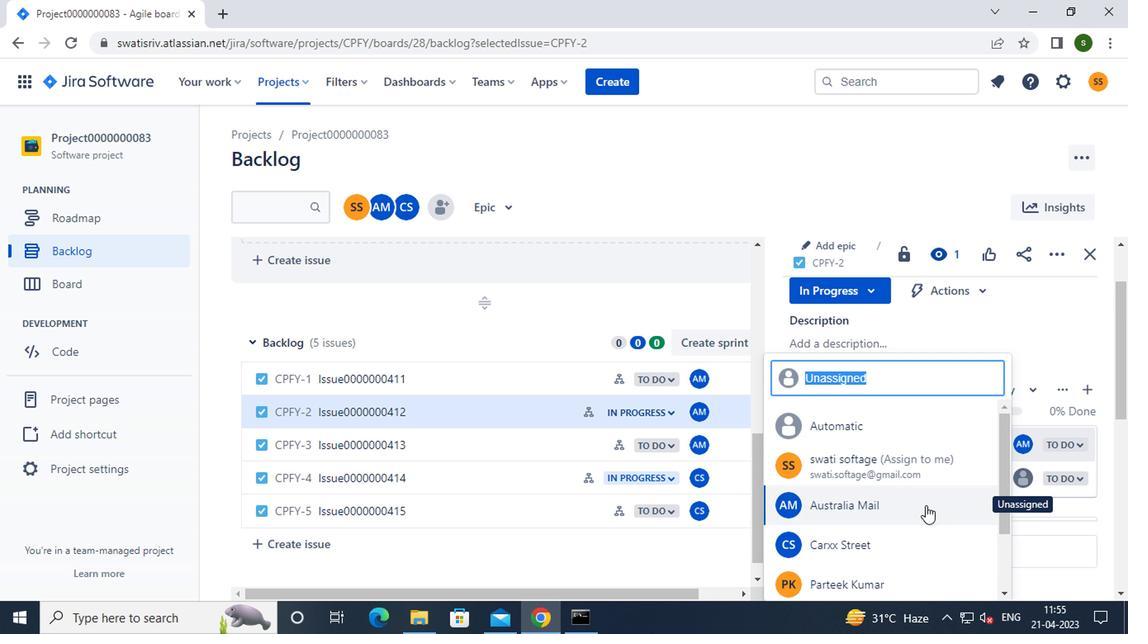 
Action: Mouse moved to (757, 188)
Screenshot: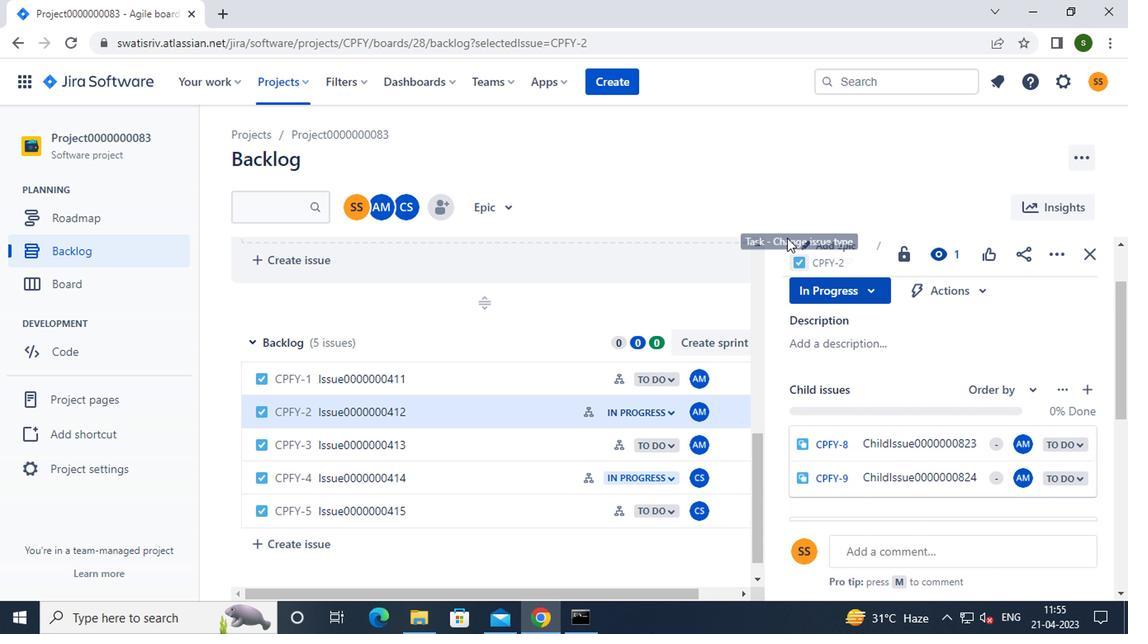 
